 Task: Look for space in Cizre, Turkey from 10th June, 2023 to 25th June, 2023 for 4 adults in price range Rs.10000 to Rs.15000. Place can be private room with 4 bedrooms having 4 beds and 4 bathrooms. Property type can be house, flat, guest house, hotel. Amenities needed are: wifi, TV, free parkinig on premises, gym, breakfast. Booking option can be shelf check-in. Required host language is English.
Action: Mouse moved to (437, 111)
Screenshot: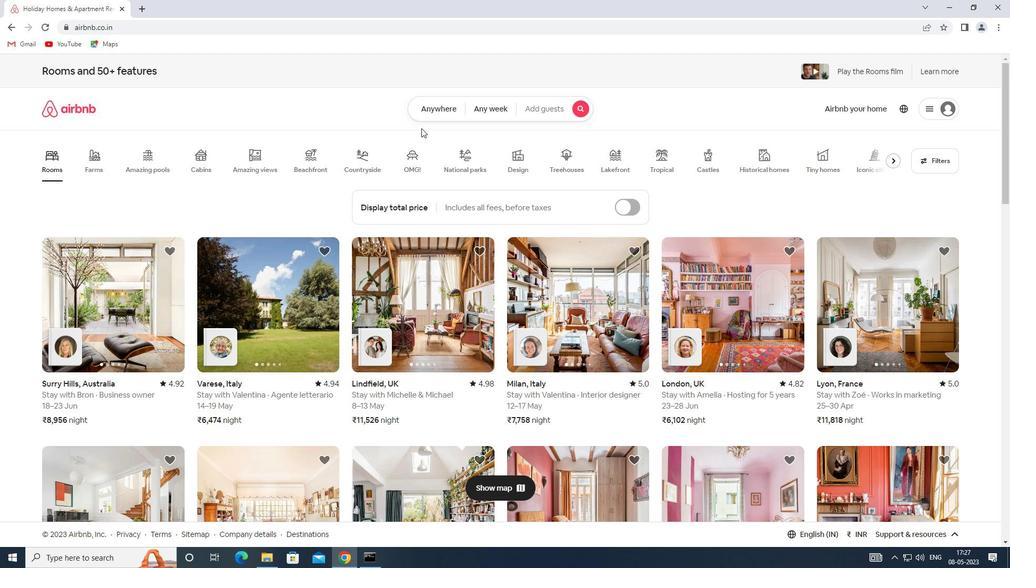 
Action: Mouse pressed left at (437, 111)
Screenshot: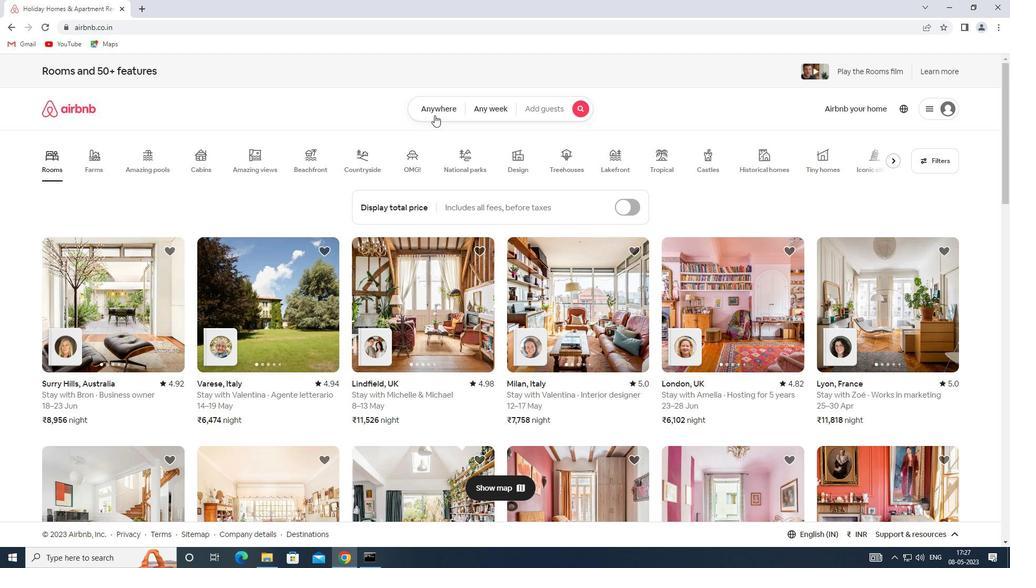 
Action: Mouse moved to (352, 141)
Screenshot: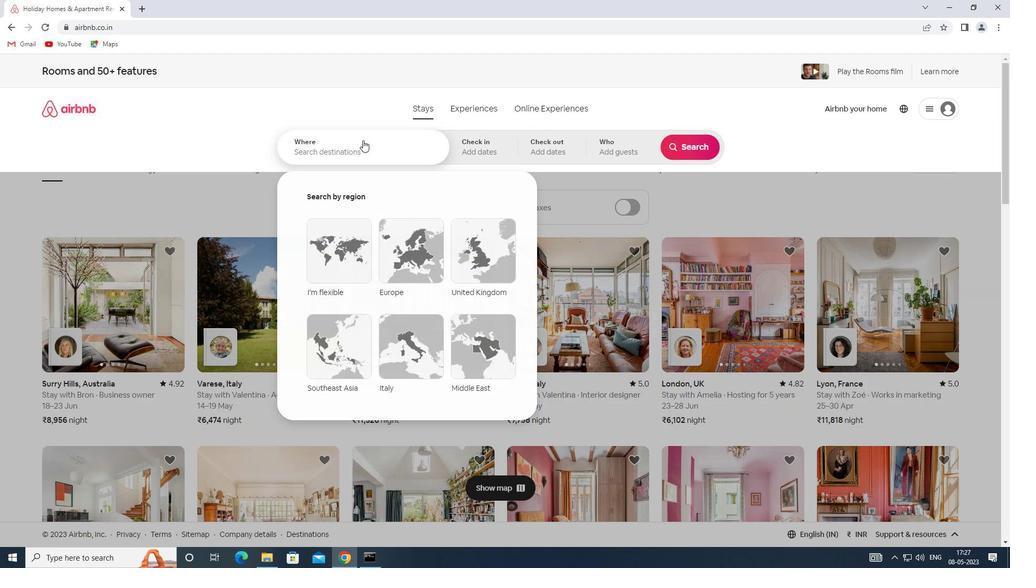 
Action: Mouse pressed left at (352, 141)
Screenshot: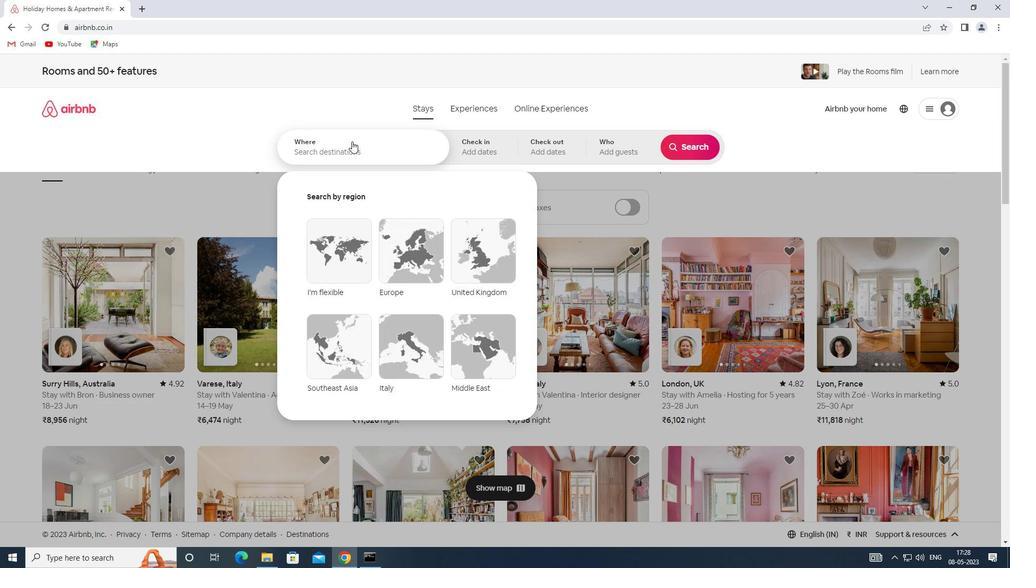 
Action: Key pressed <Key.shift>SPACE<Key.space>IN<Key.space><Key.shift>CIZRE,<Key.shift>TURKEY
Screenshot: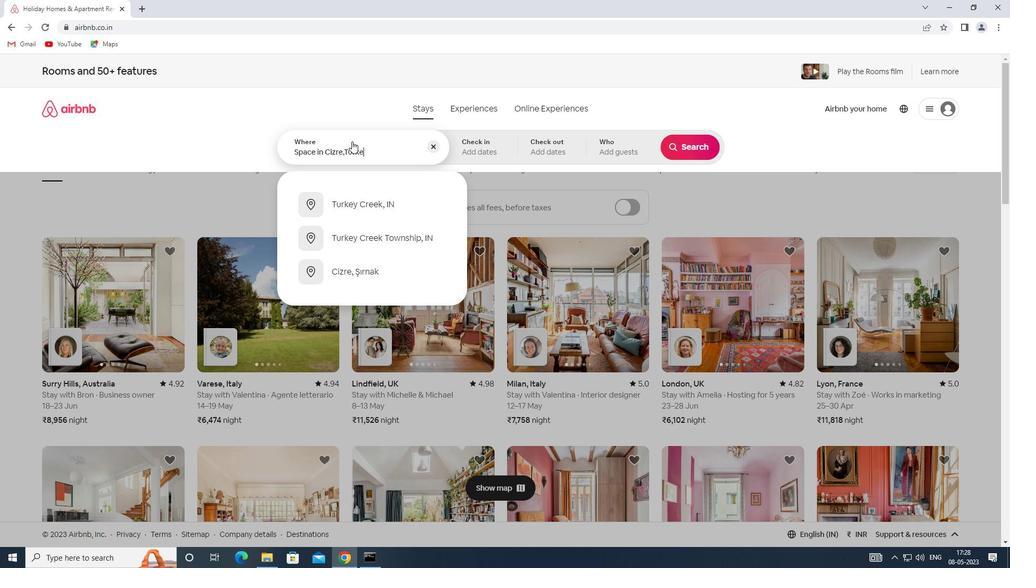 
Action: Mouse moved to (468, 141)
Screenshot: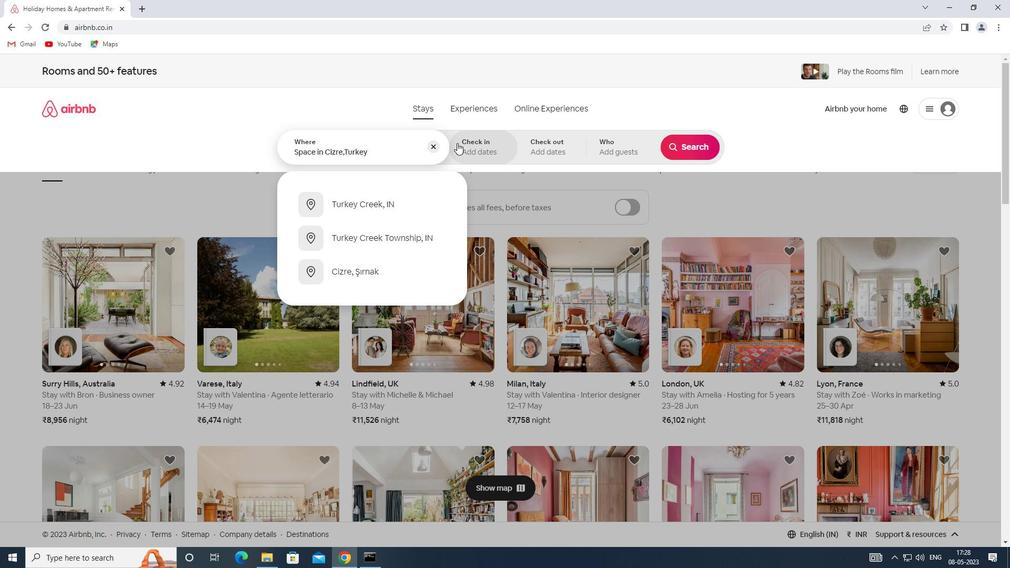 
Action: Mouse pressed left at (468, 141)
Screenshot: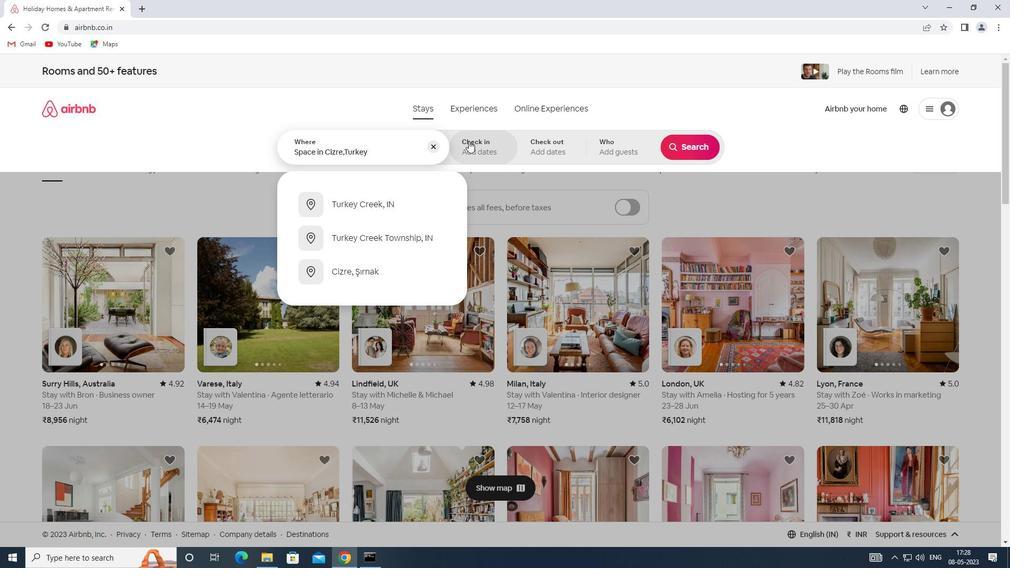 
Action: Mouse moved to (671, 295)
Screenshot: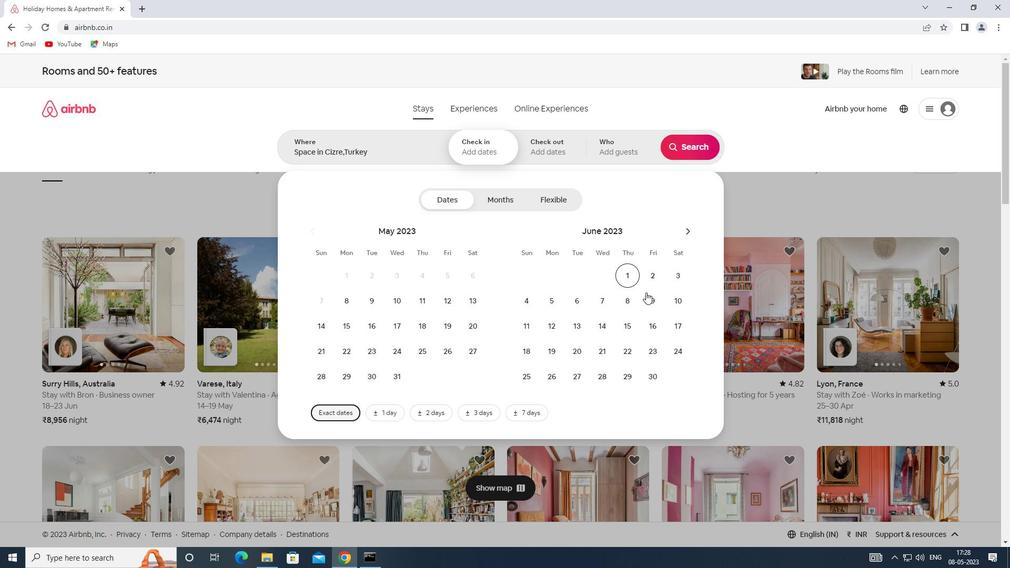 
Action: Mouse pressed left at (671, 295)
Screenshot: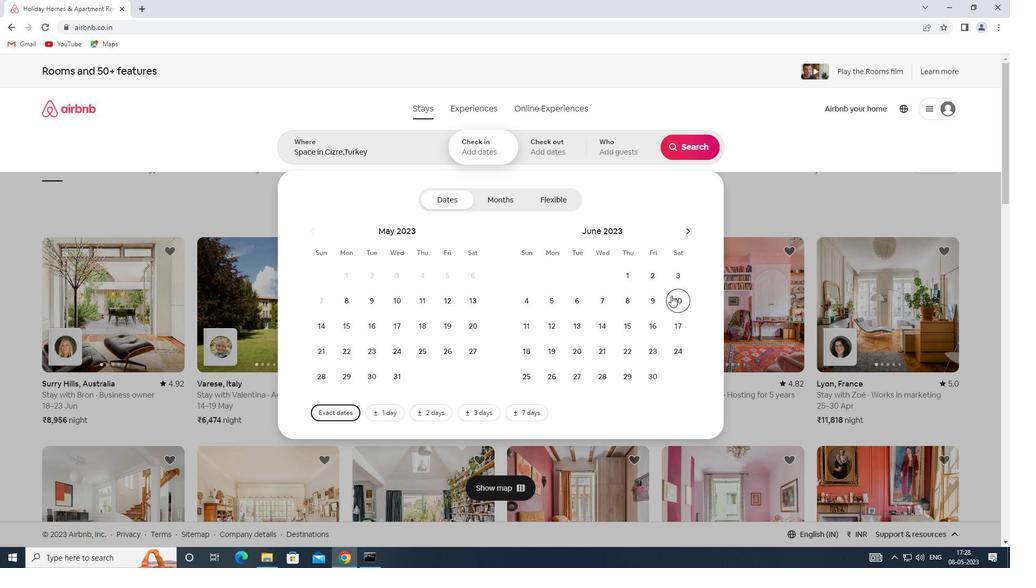 
Action: Mouse moved to (531, 383)
Screenshot: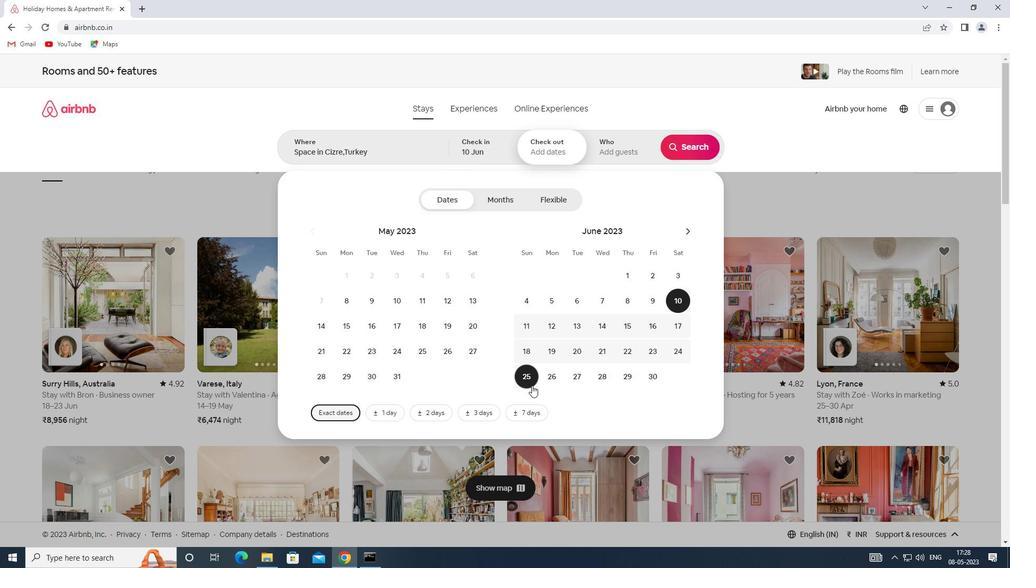 
Action: Mouse pressed left at (531, 383)
Screenshot: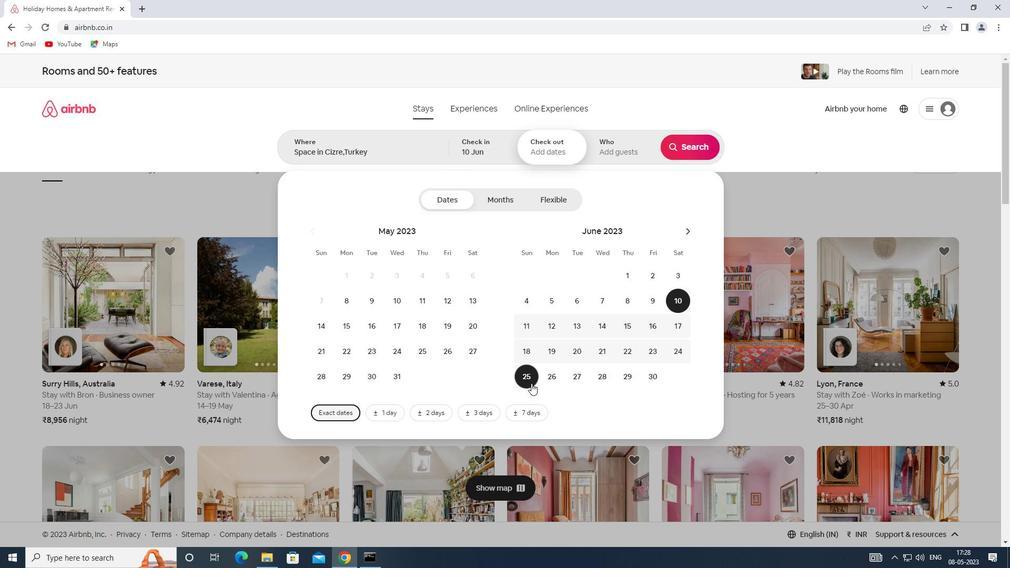 
Action: Mouse moved to (619, 154)
Screenshot: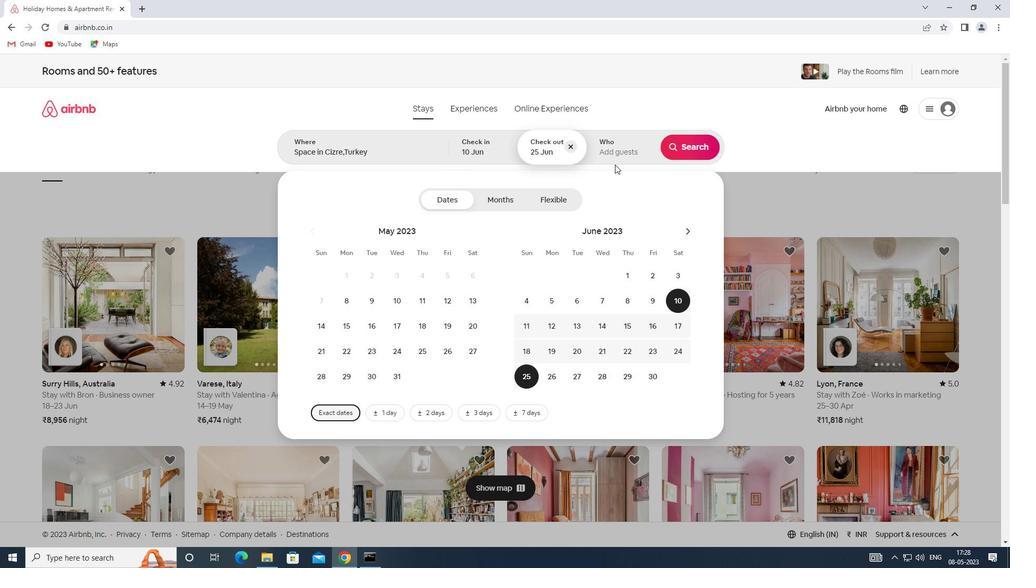 
Action: Mouse pressed left at (619, 154)
Screenshot: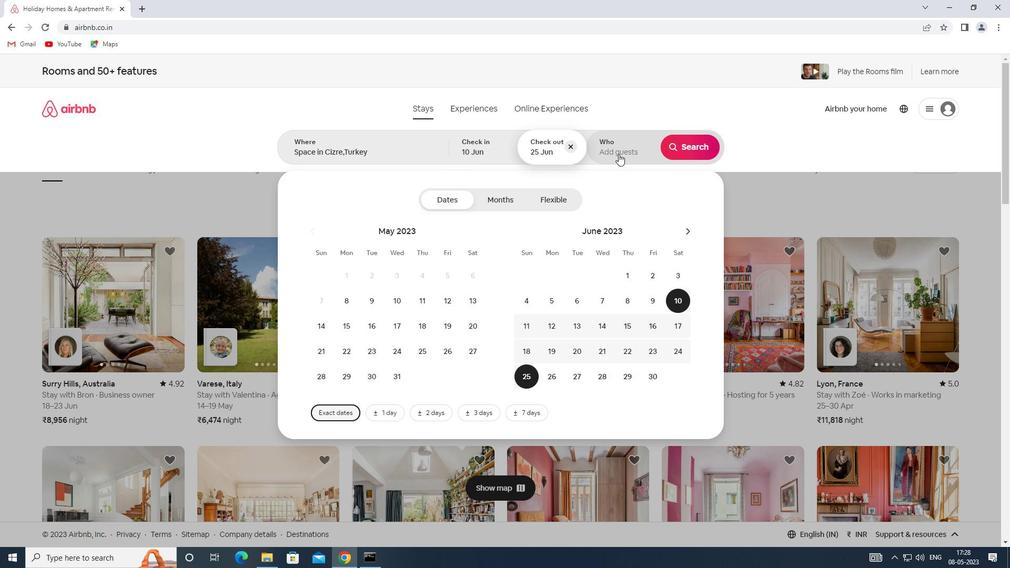 
Action: Mouse moved to (696, 198)
Screenshot: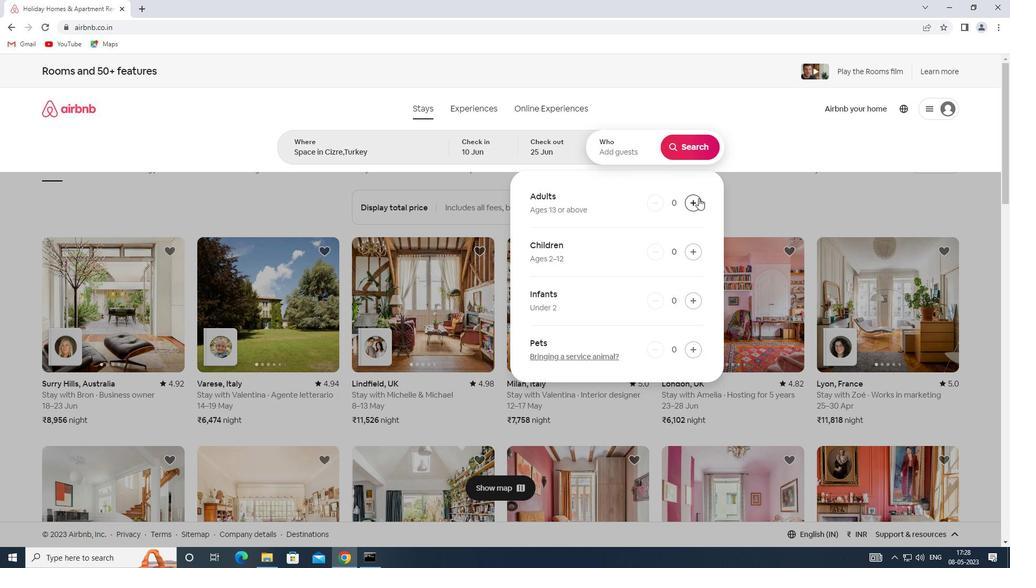 
Action: Mouse pressed left at (696, 198)
Screenshot: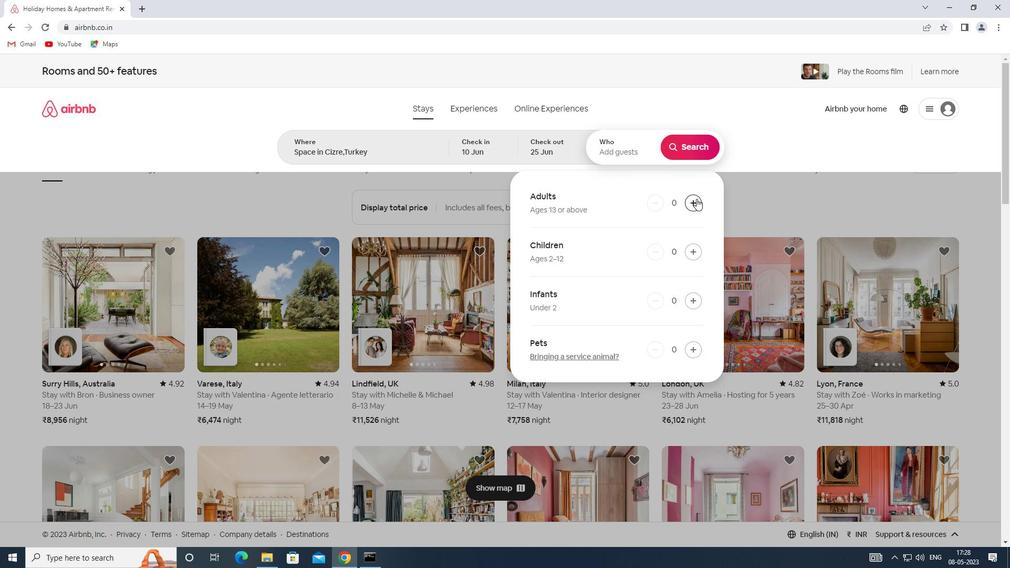 
Action: Mouse pressed left at (696, 198)
Screenshot: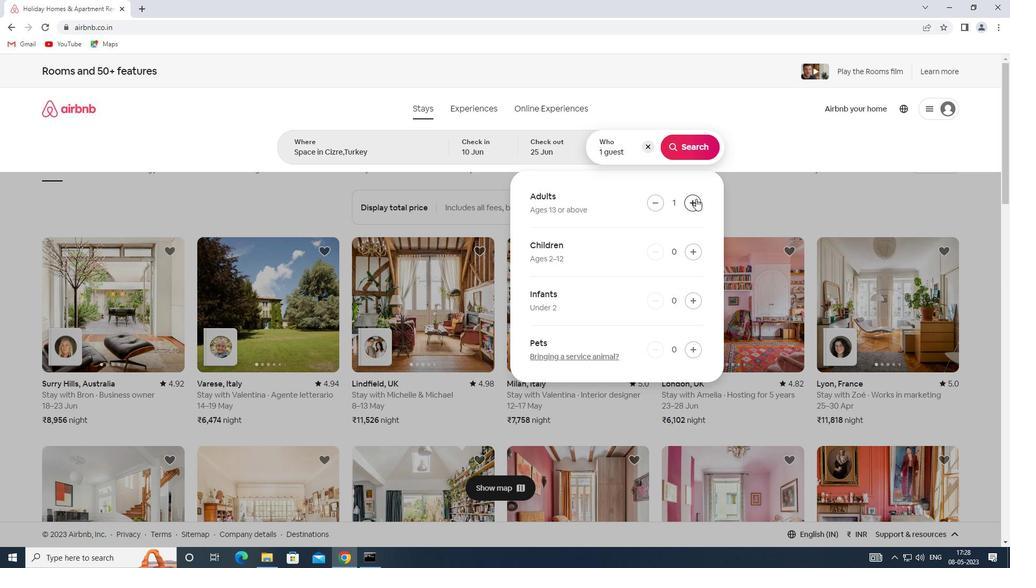 
Action: Mouse pressed left at (696, 198)
Screenshot: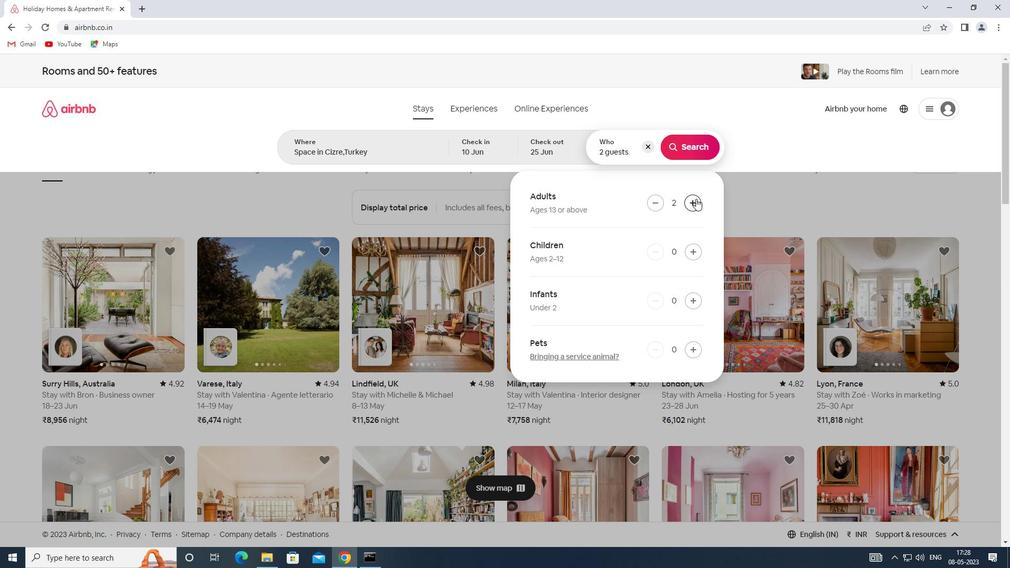 
Action: Mouse pressed left at (696, 198)
Screenshot: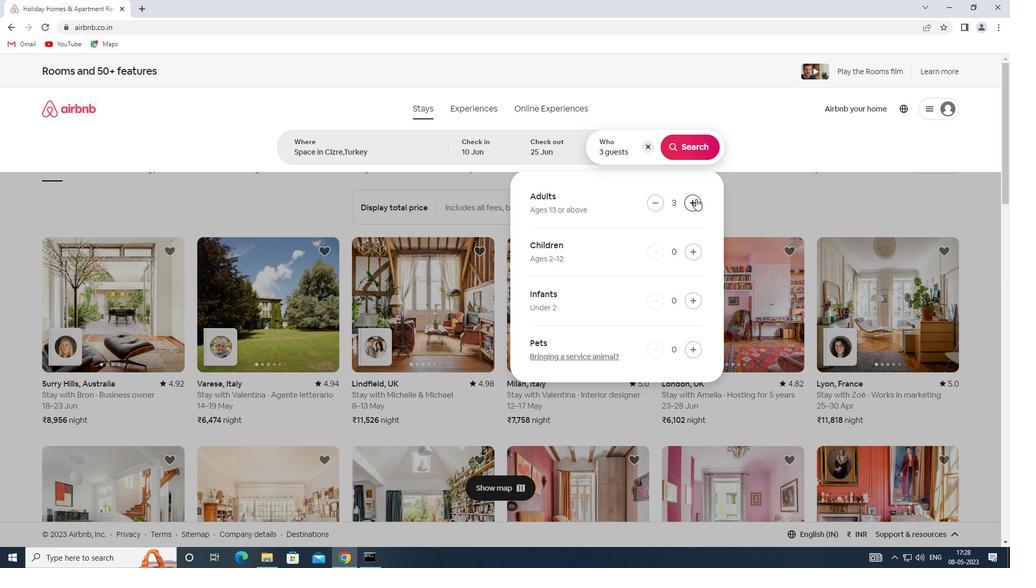 
Action: Mouse moved to (686, 148)
Screenshot: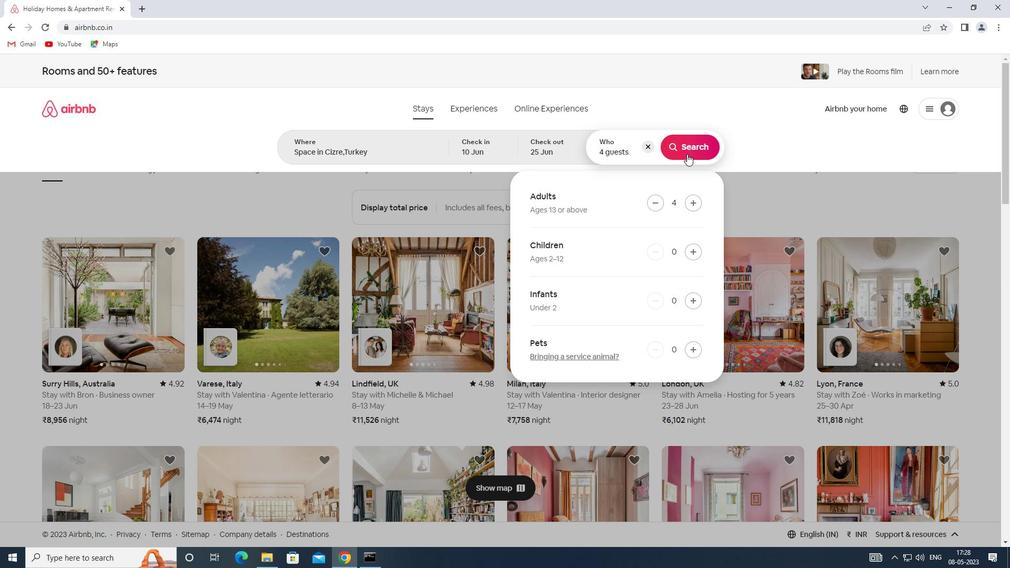 
Action: Mouse pressed left at (686, 148)
Screenshot: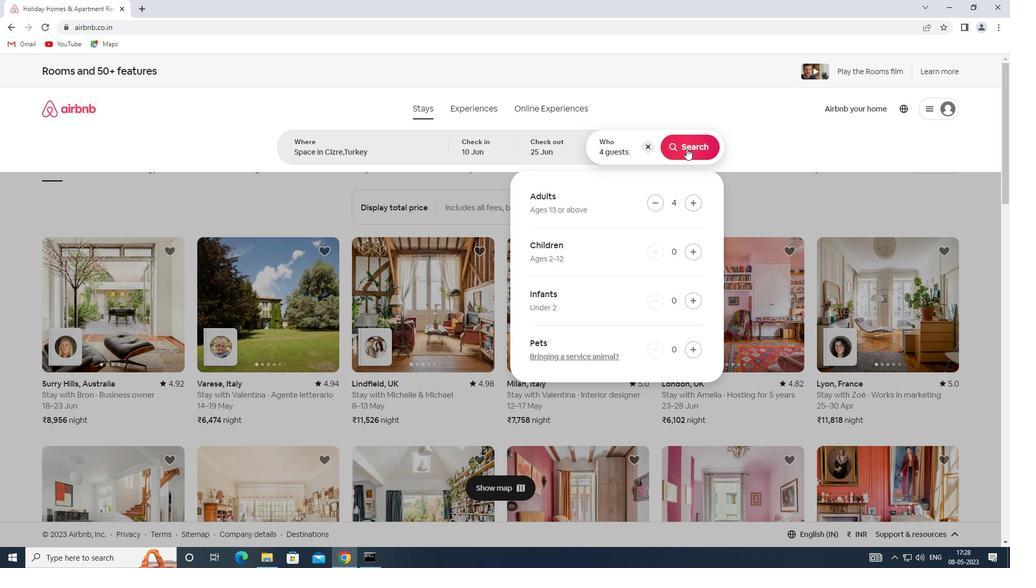 
Action: Mouse moved to (963, 112)
Screenshot: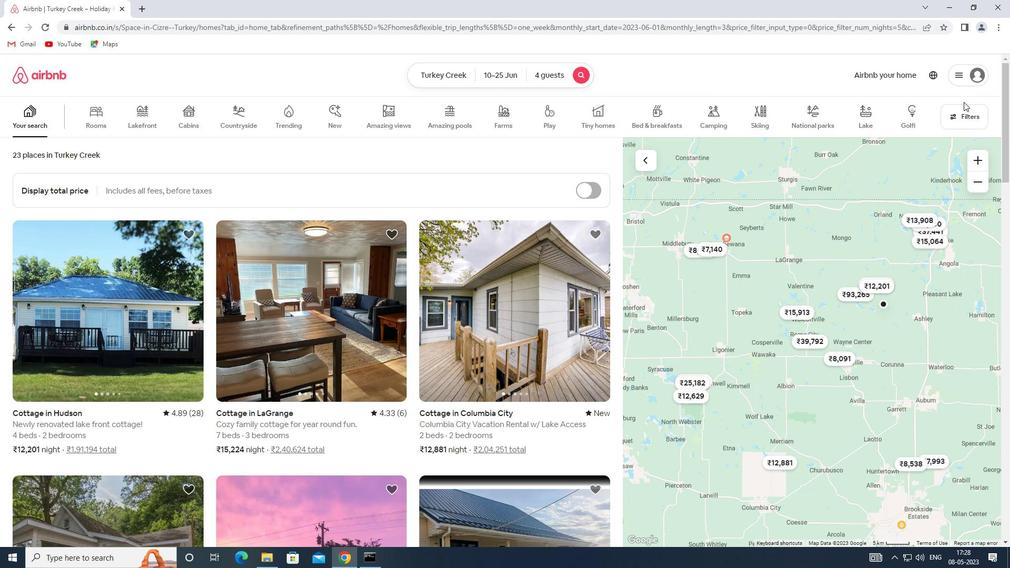 
Action: Mouse pressed left at (963, 112)
Screenshot: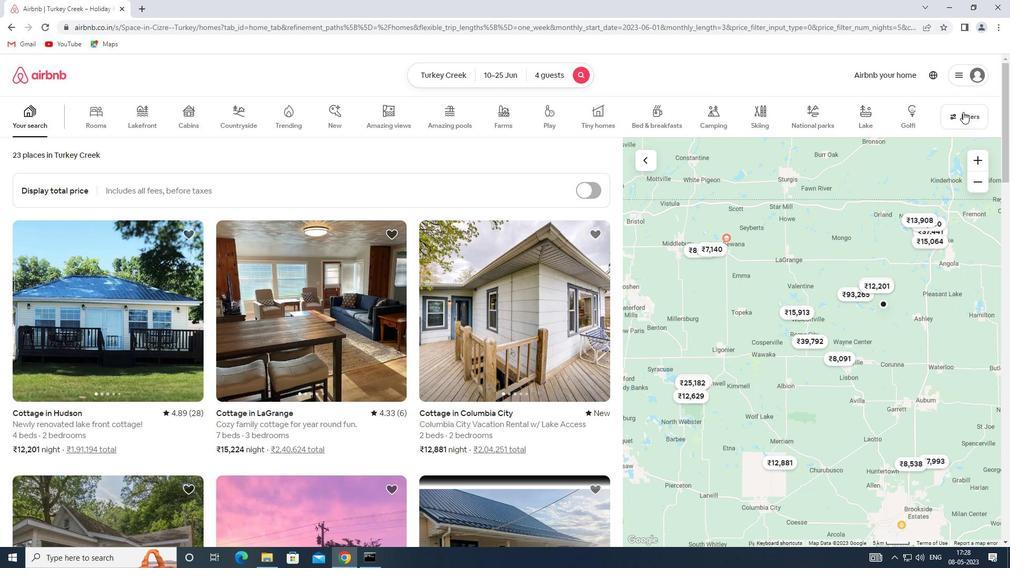 
Action: Mouse moved to (366, 375)
Screenshot: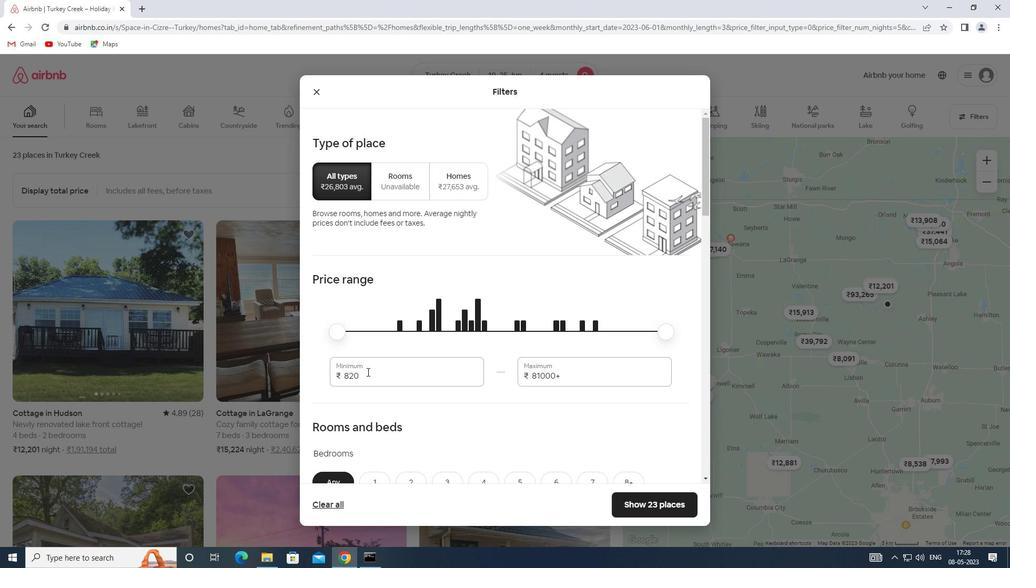 
Action: Mouse pressed left at (366, 375)
Screenshot: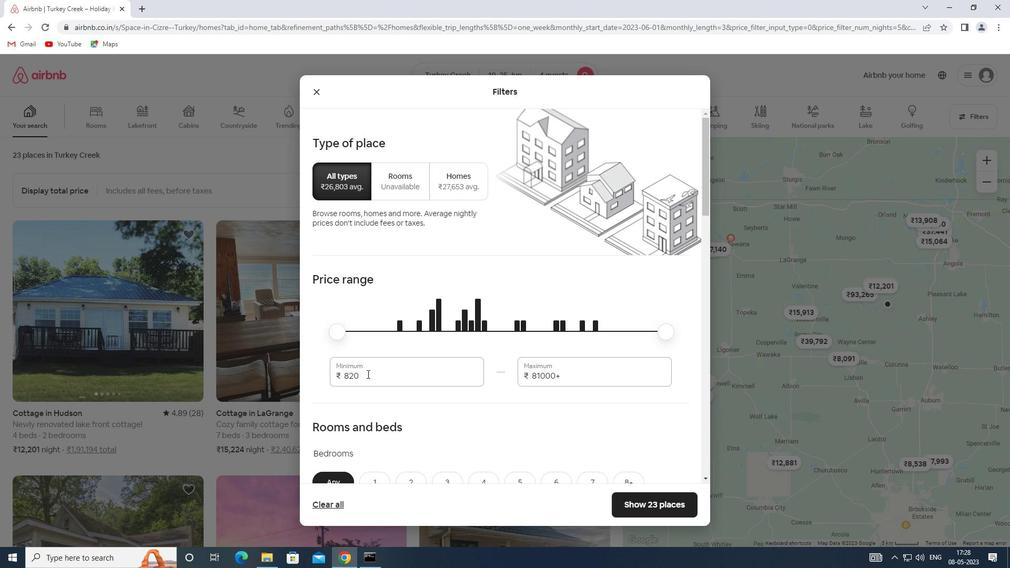 
Action: Mouse moved to (338, 375)
Screenshot: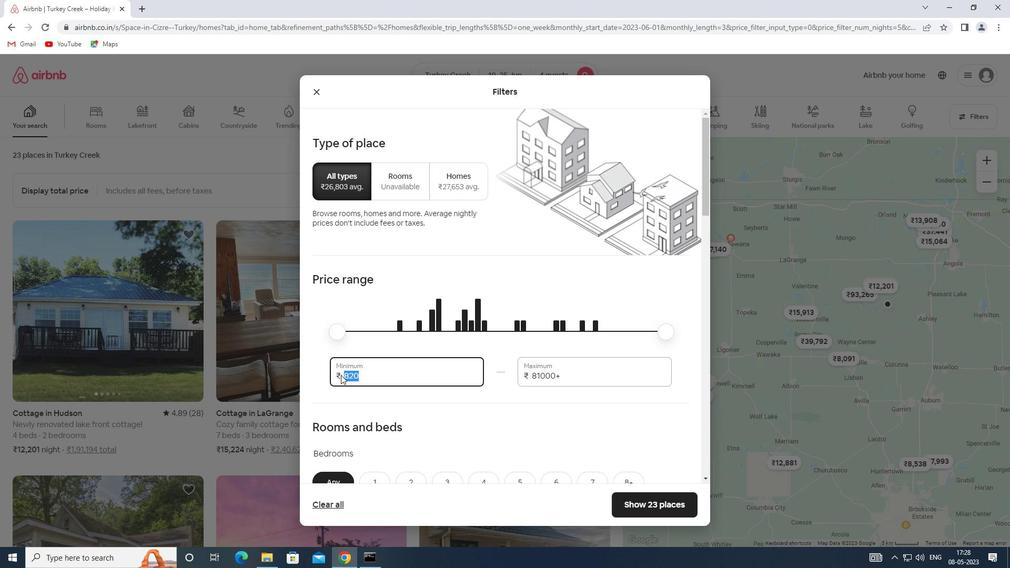 
Action: Key pressed 10000
Screenshot: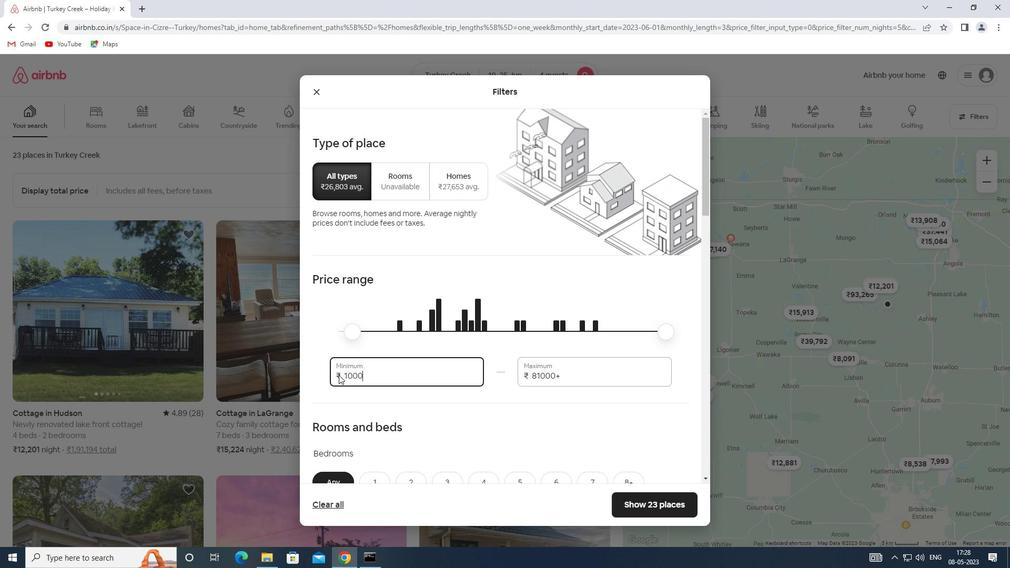 
Action: Mouse moved to (574, 378)
Screenshot: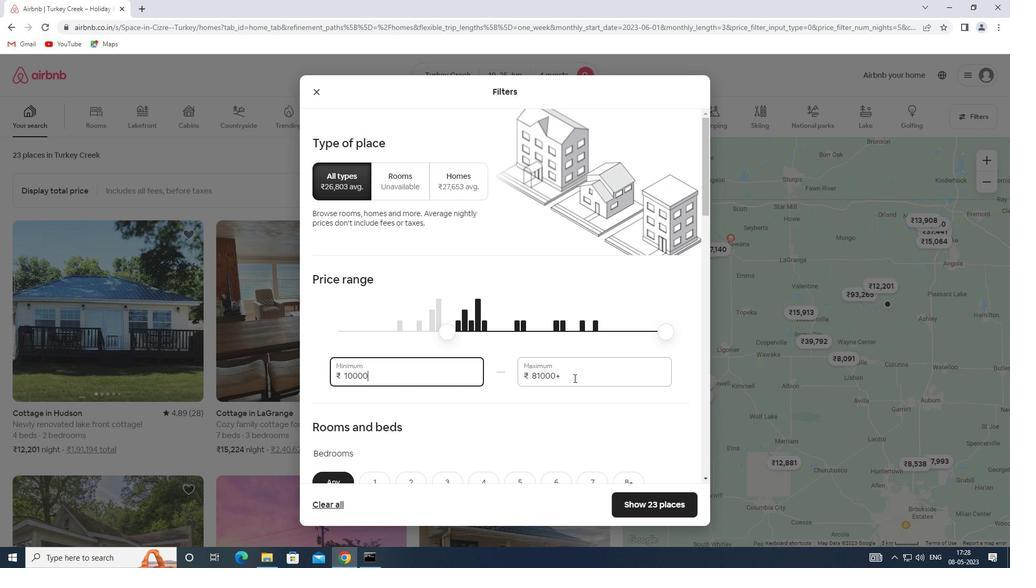 
Action: Mouse pressed left at (574, 378)
Screenshot: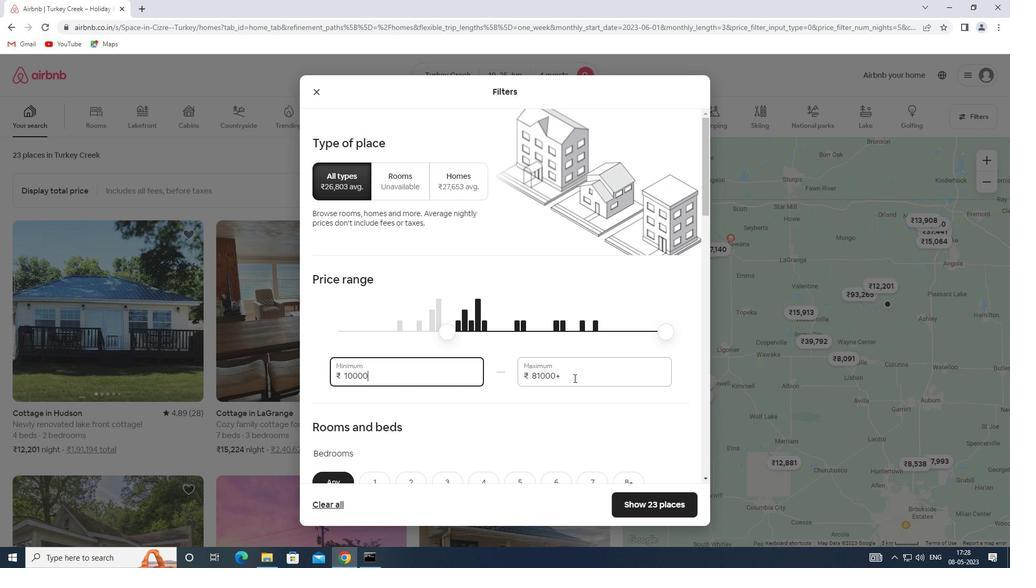 
Action: Mouse moved to (516, 378)
Screenshot: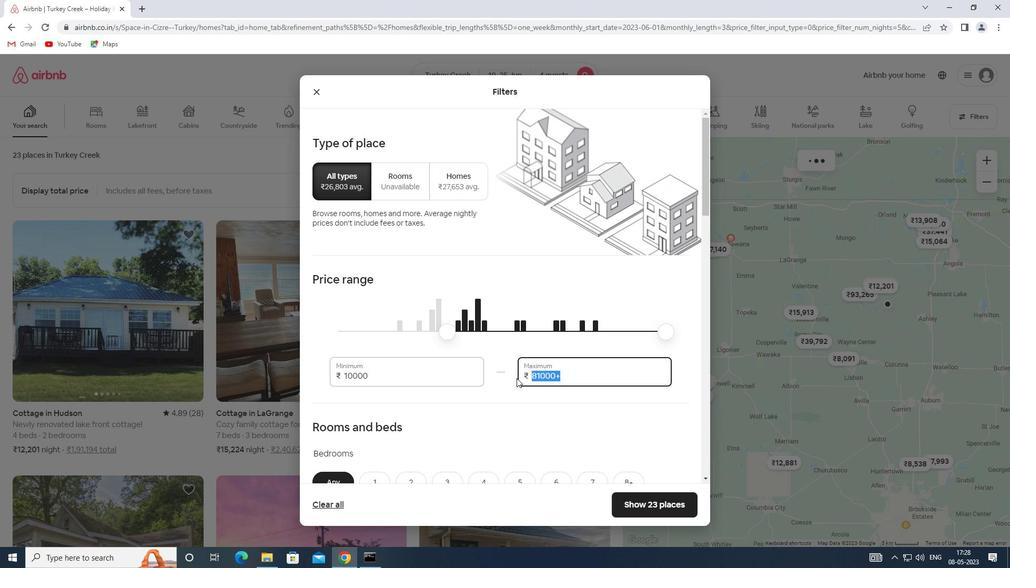 
Action: Key pressed 15000
Screenshot: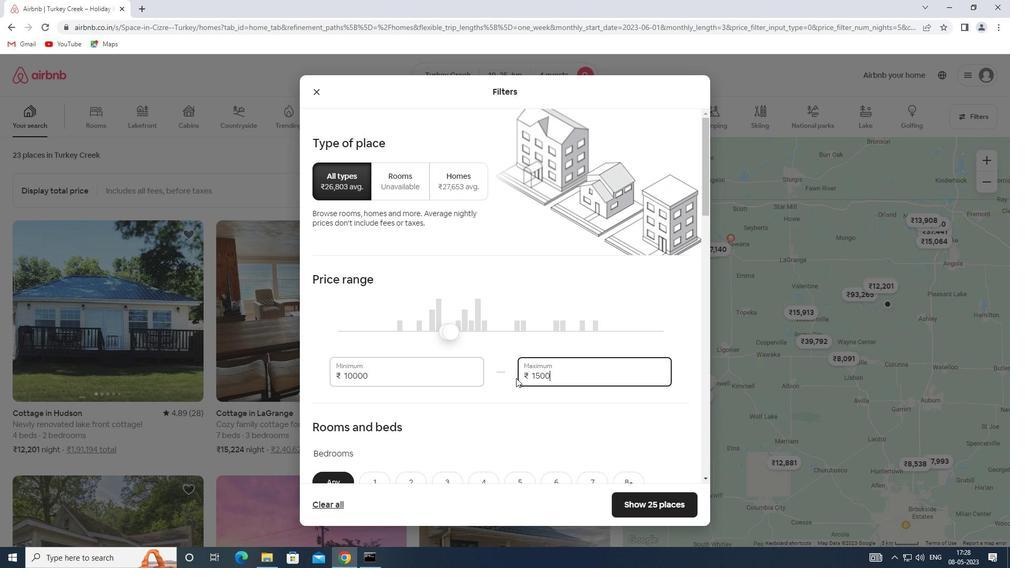 
Action: Mouse scrolled (516, 377) with delta (0, 0)
Screenshot: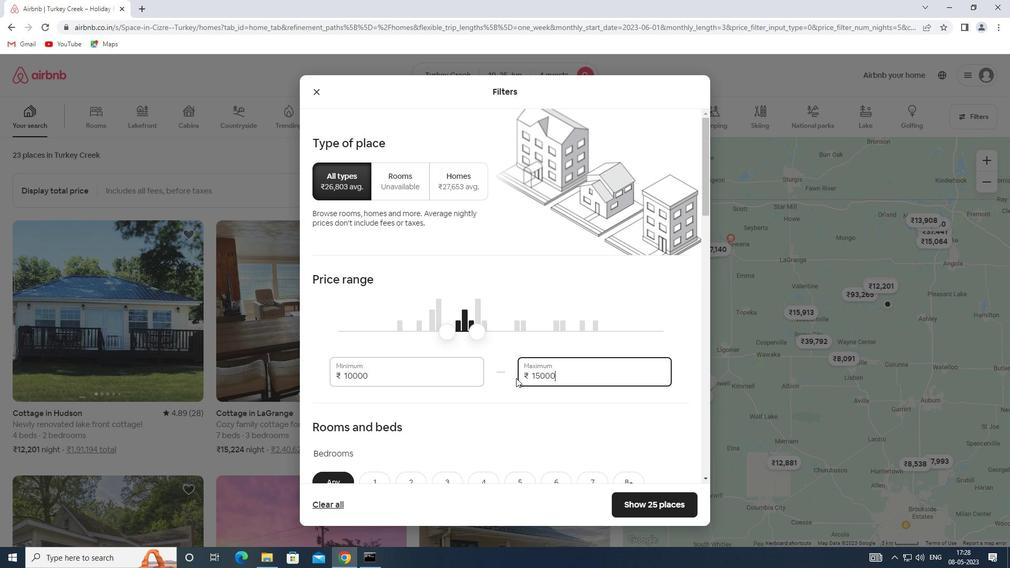
Action: Mouse scrolled (516, 377) with delta (0, 0)
Screenshot: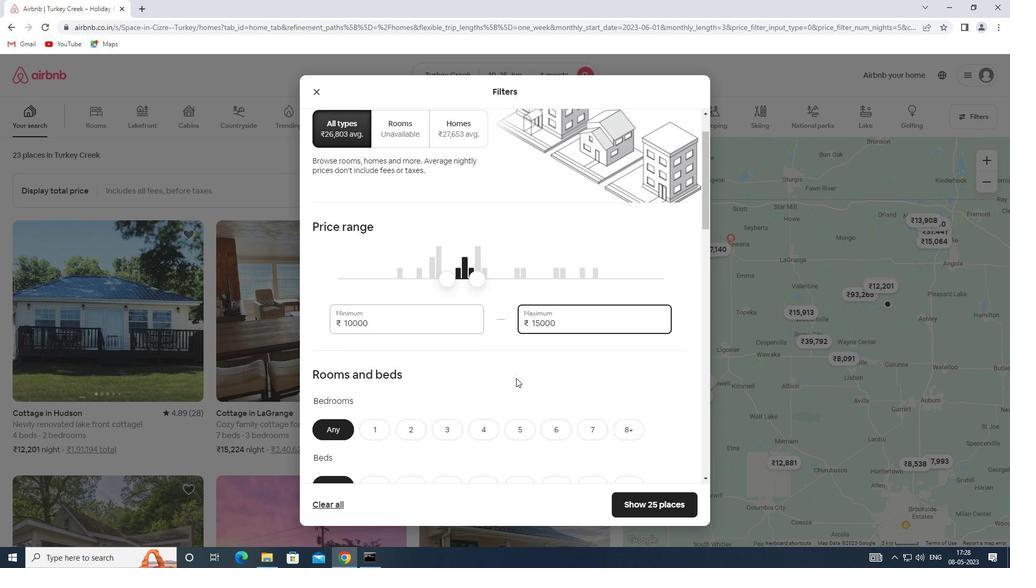 
Action: Mouse scrolled (516, 377) with delta (0, 0)
Screenshot: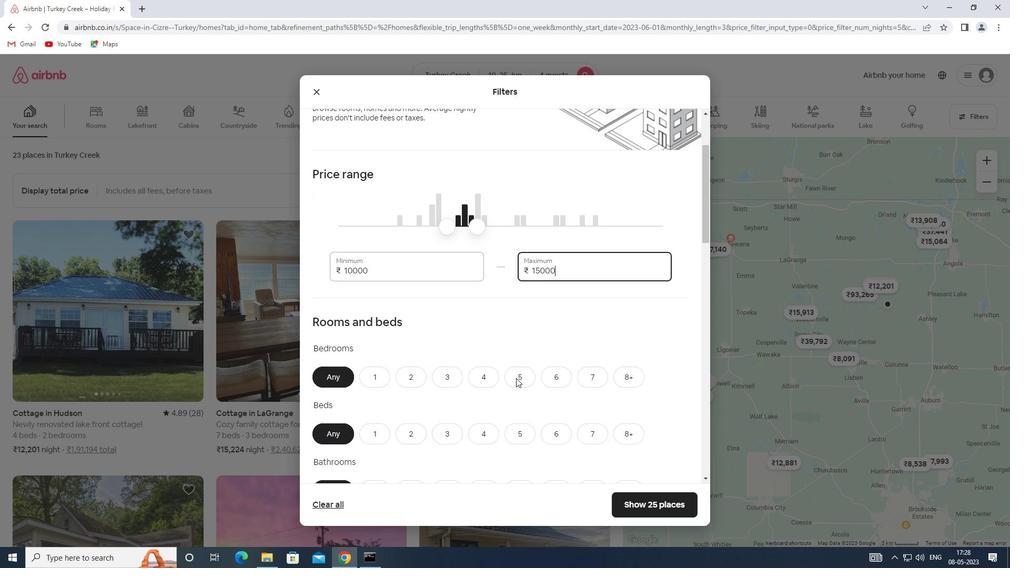 
Action: Mouse moved to (492, 326)
Screenshot: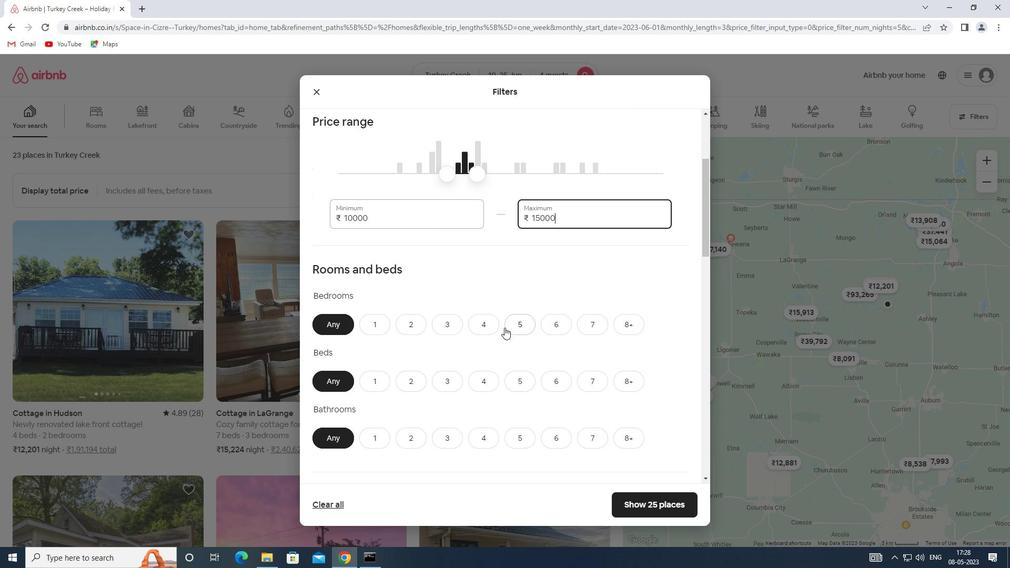 
Action: Mouse pressed left at (492, 326)
Screenshot: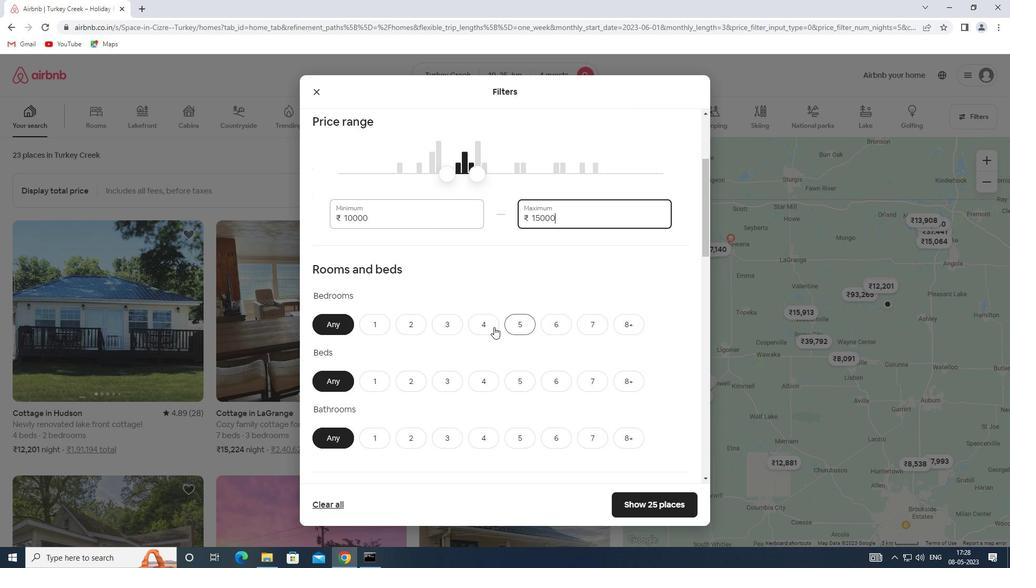 
Action: Mouse moved to (488, 383)
Screenshot: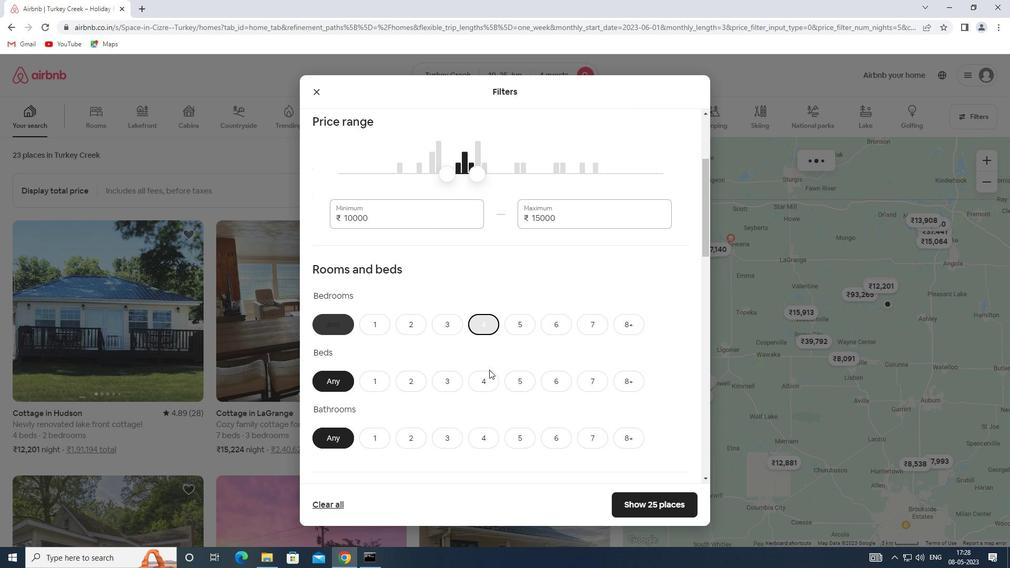 
Action: Mouse pressed left at (488, 383)
Screenshot: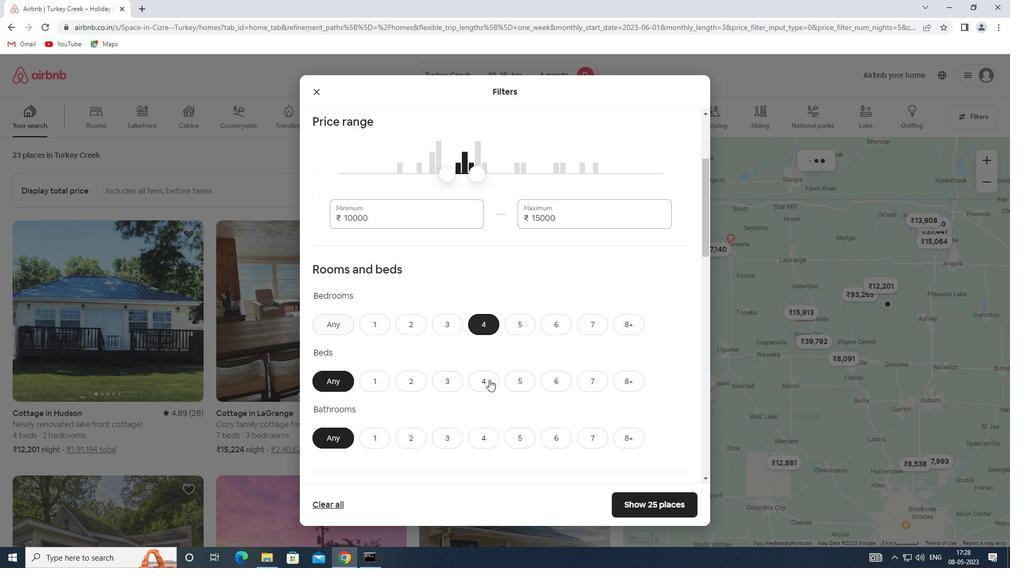 
Action: Mouse moved to (482, 441)
Screenshot: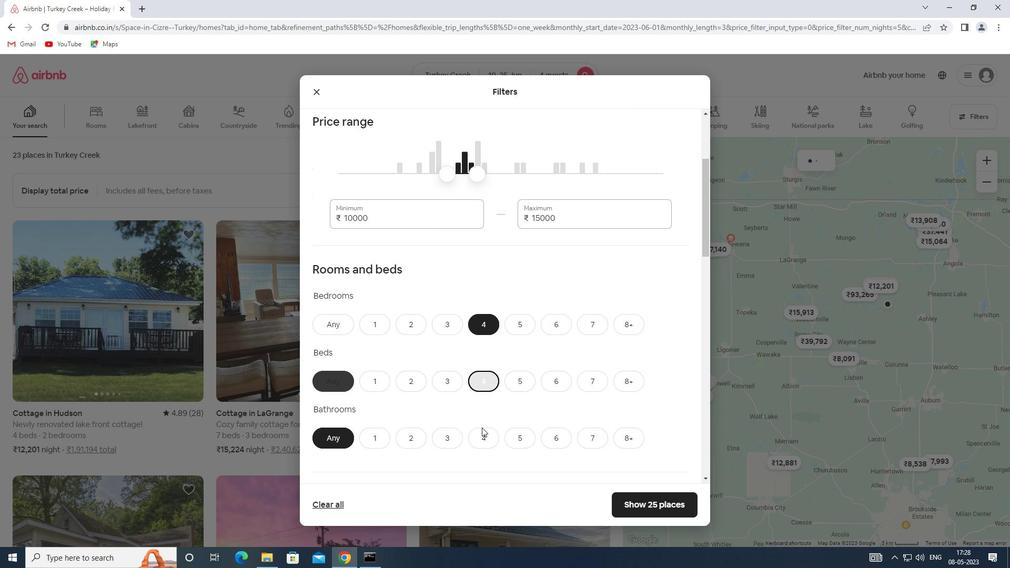
Action: Mouse pressed left at (482, 441)
Screenshot: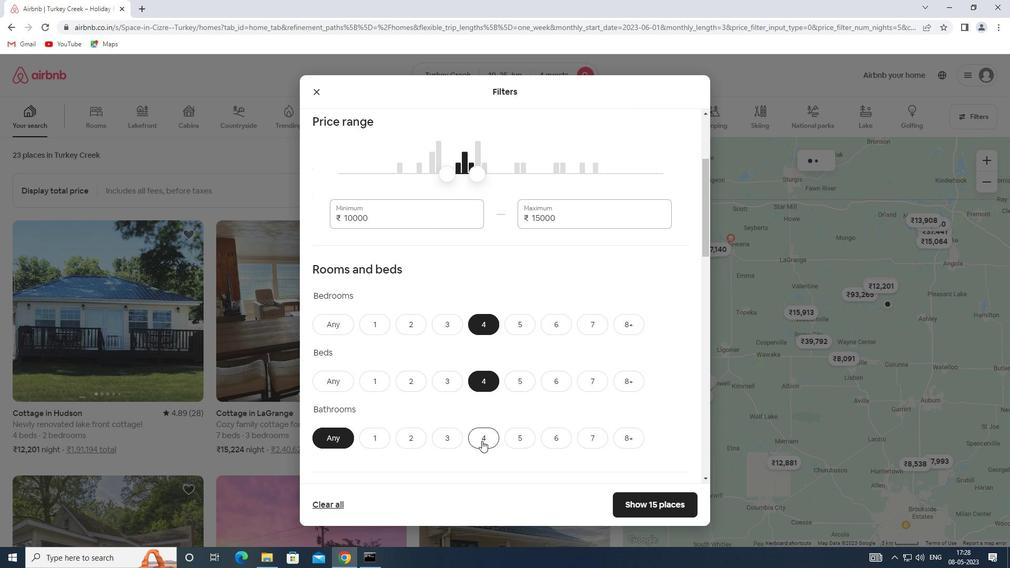 
Action: Mouse moved to (485, 397)
Screenshot: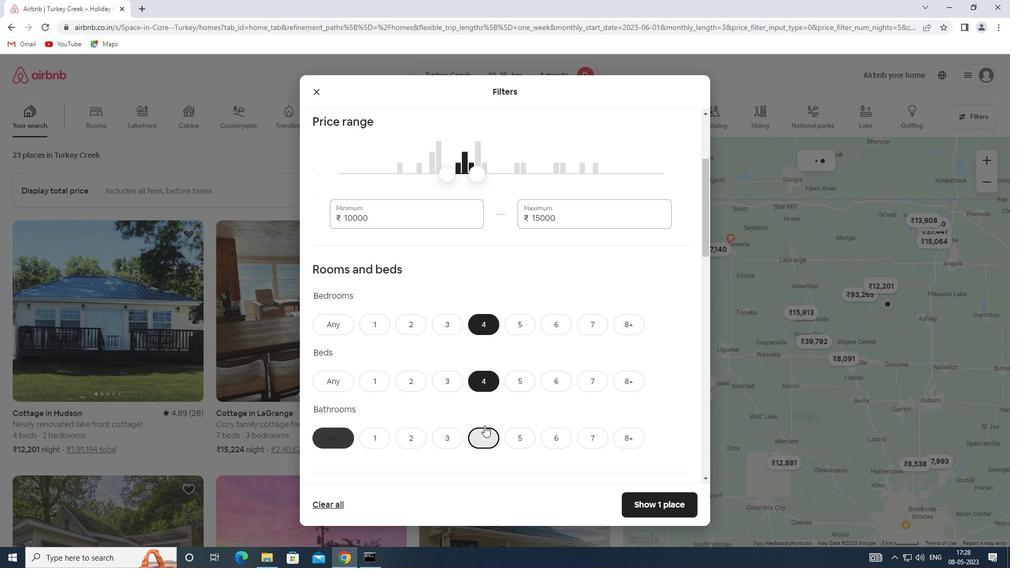 
Action: Mouse scrolled (485, 396) with delta (0, 0)
Screenshot: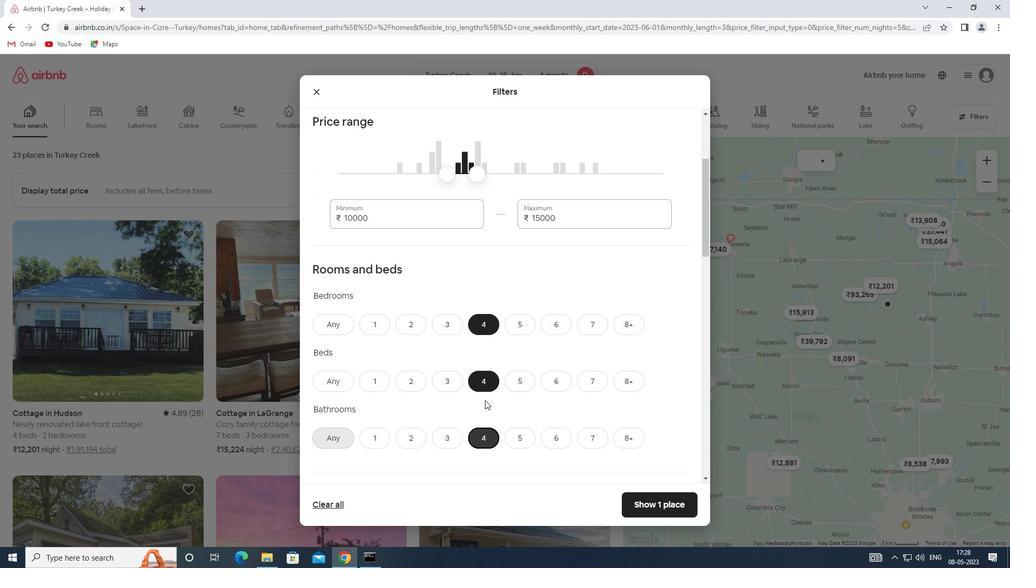 
Action: Mouse scrolled (485, 396) with delta (0, 0)
Screenshot: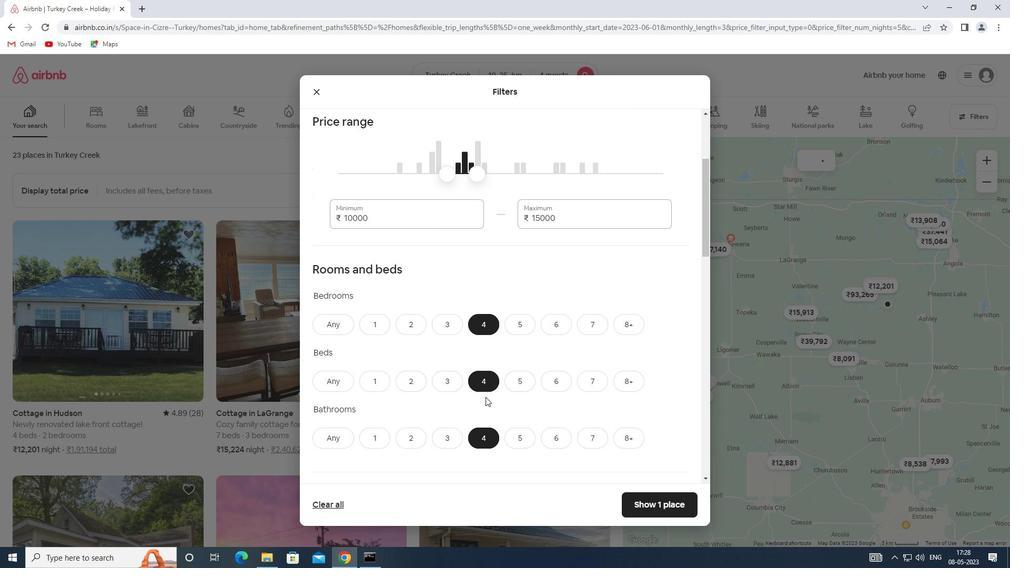 
Action: Mouse moved to (489, 376)
Screenshot: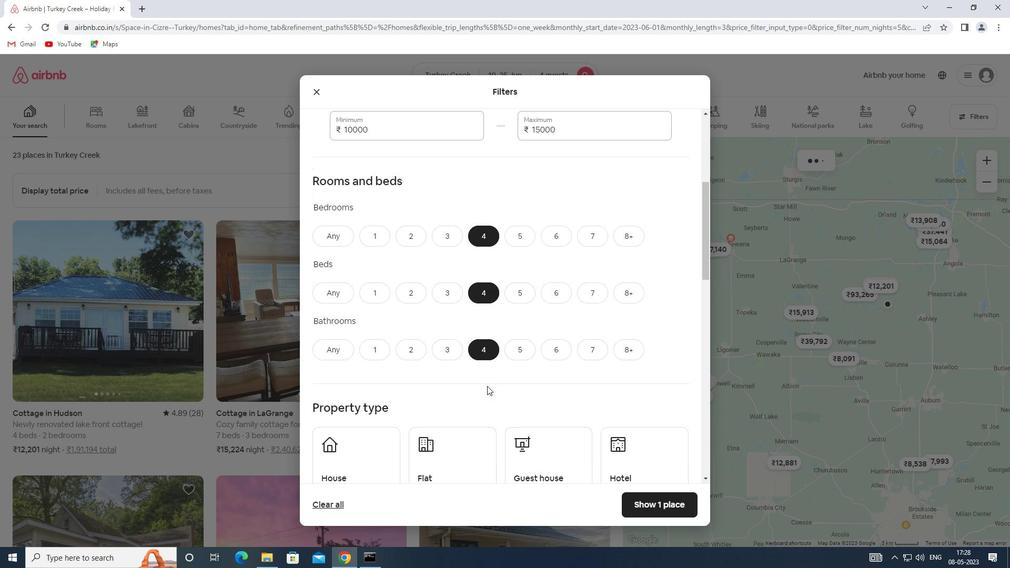 
Action: Mouse scrolled (489, 376) with delta (0, 0)
Screenshot: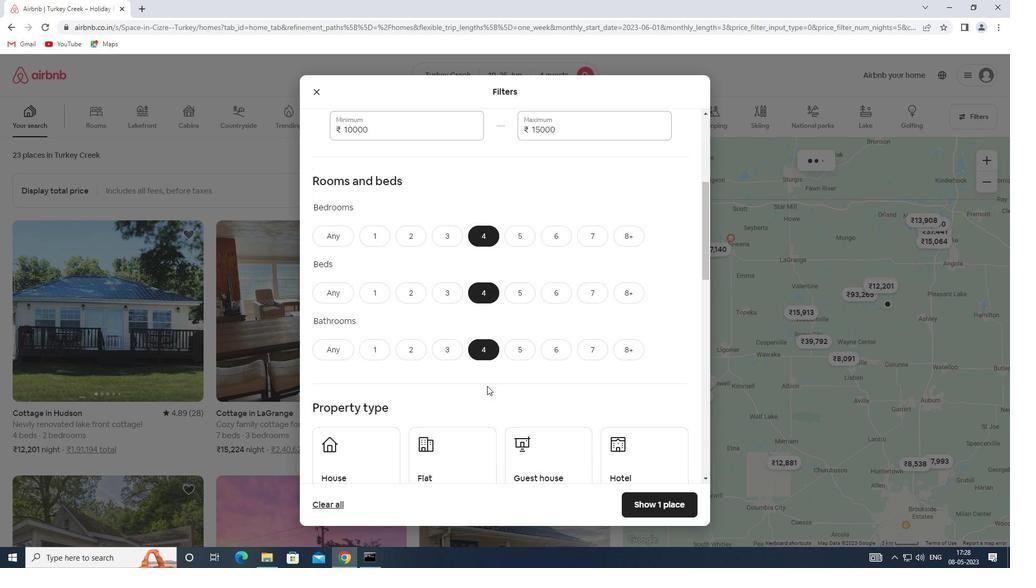 
Action: Mouse scrolled (489, 376) with delta (0, 0)
Screenshot: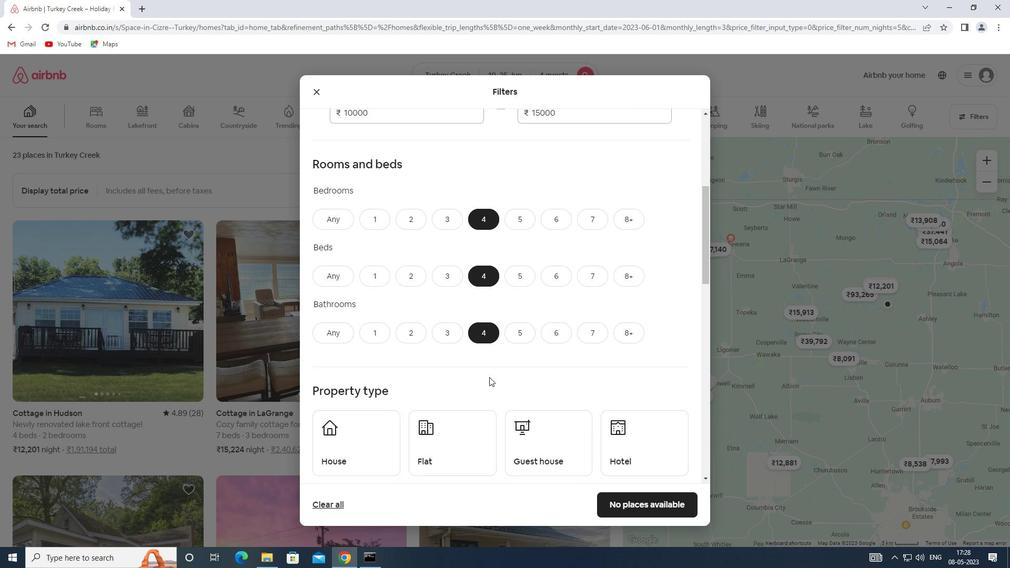 
Action: Mouse moved to (361, 344)
Screenshot: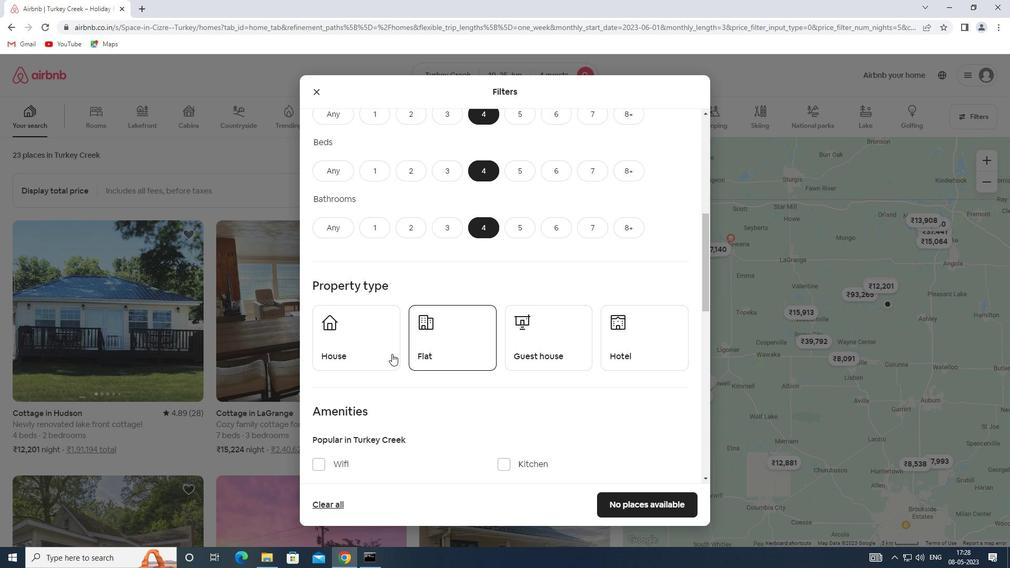 
Action: Mouse pressed left at (361, 344)
Screenshot: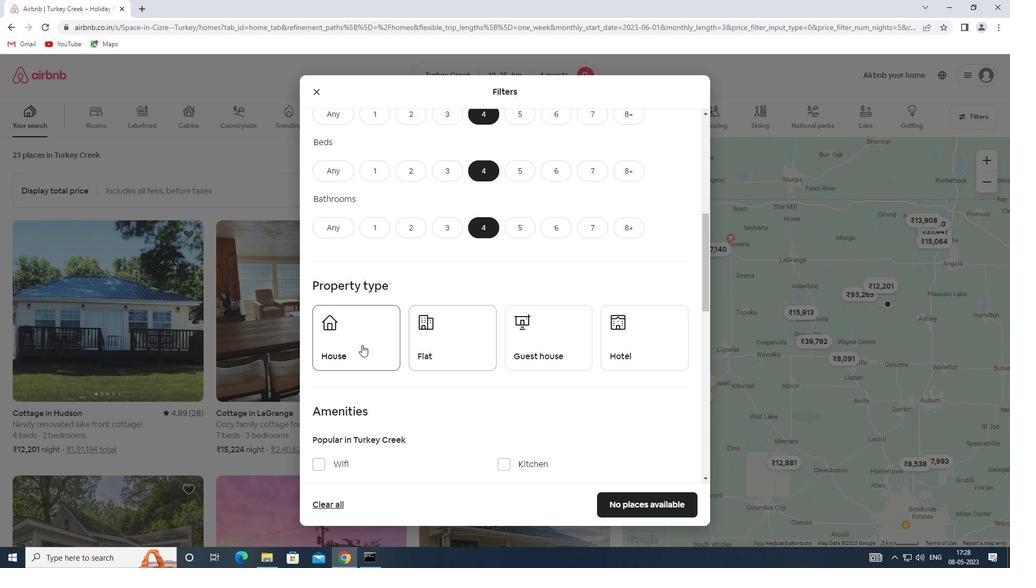 
Action: Mouse moved to (429, 340)
Screenshot: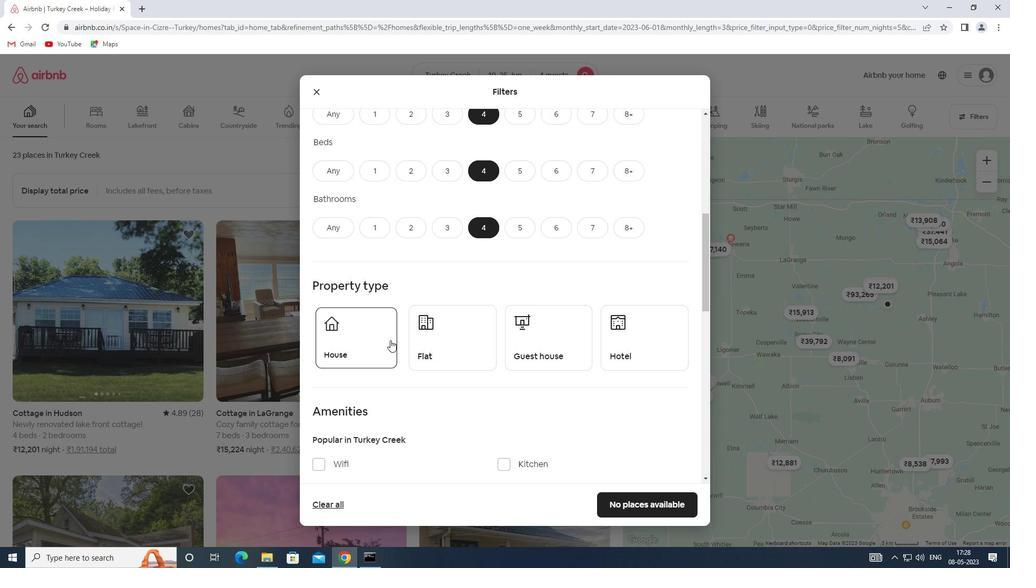 
Action: Mouse pressed left at (429, 340)
Screenshot: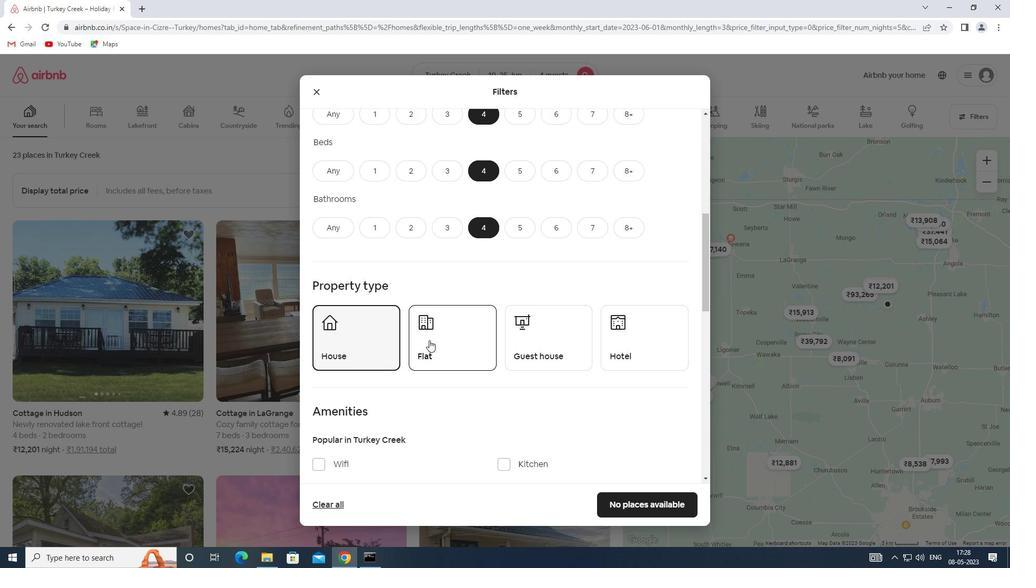 
Action: Mouse moved to (526, 344)
Screenshot: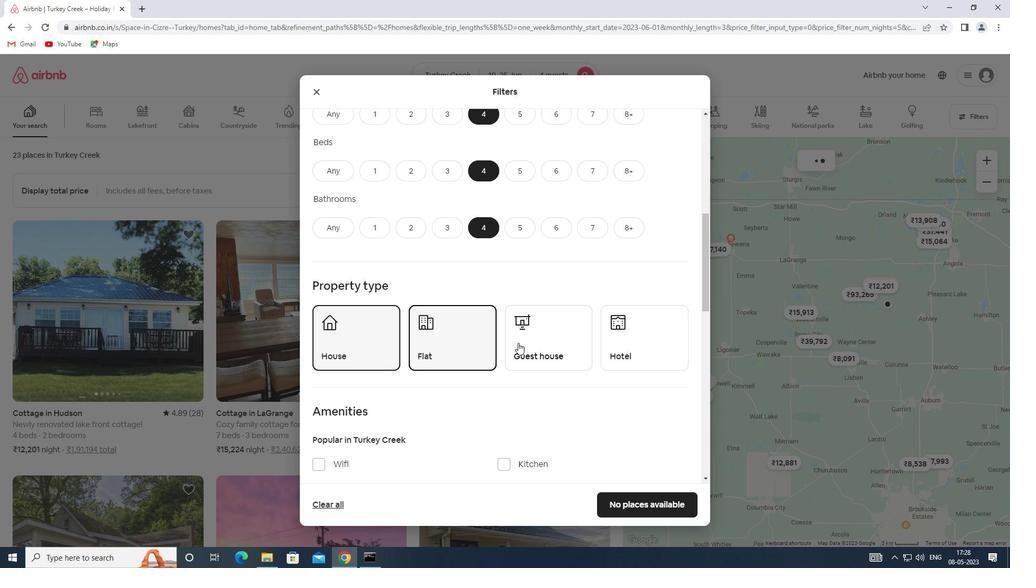 
Action: Mouse pressed left at (526, 344)
Screenshot: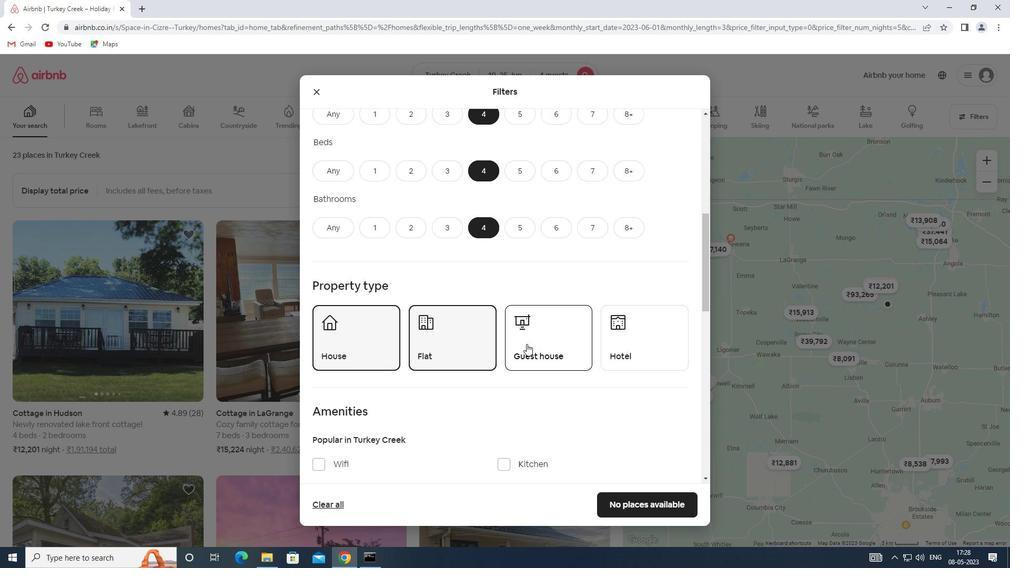 
Action: Mouse moved to (618, 343)
Screenshot: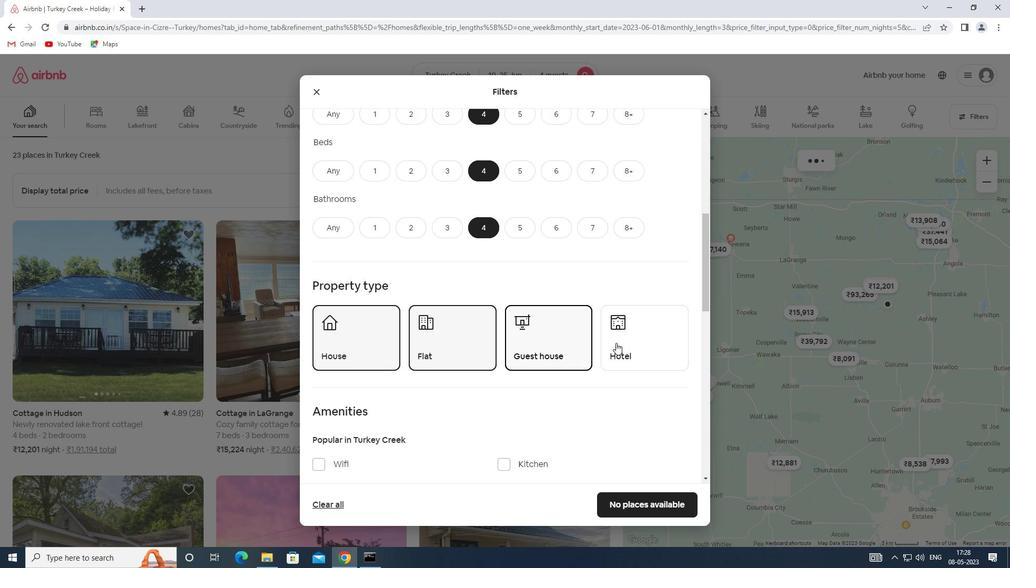 
Action: Mouse pressed left at (618, 343)
Screenshot: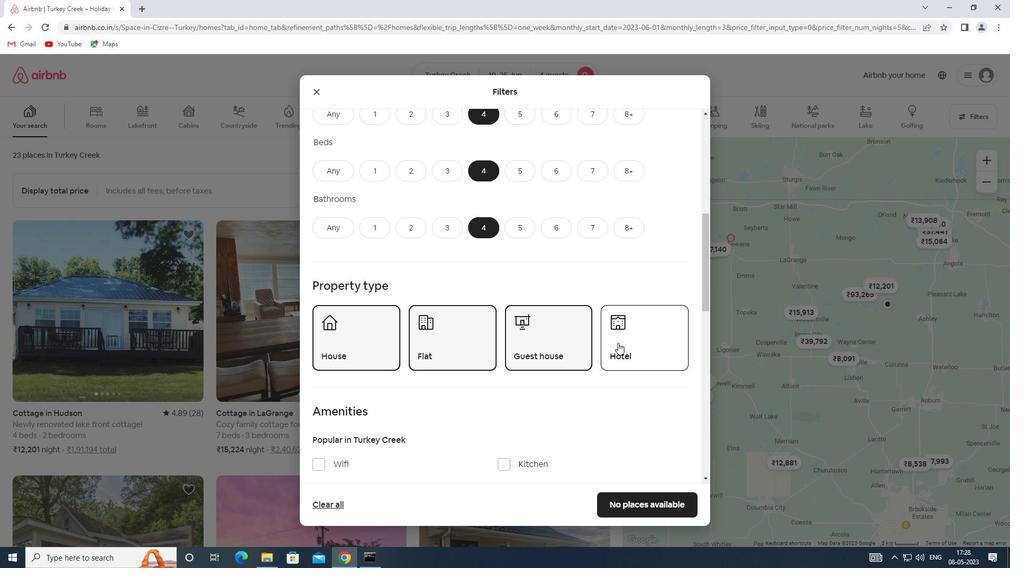 
Action: Mouse moved to (468, 361)
Screenshot: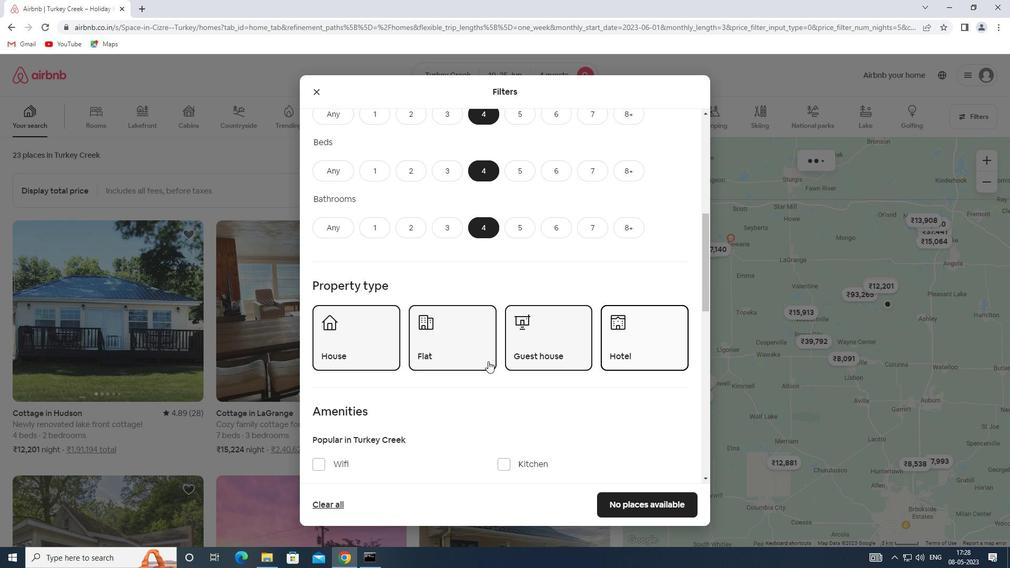 
Action: Mouse scrolled (468, 360) with delta (0, 0)
Screenshot: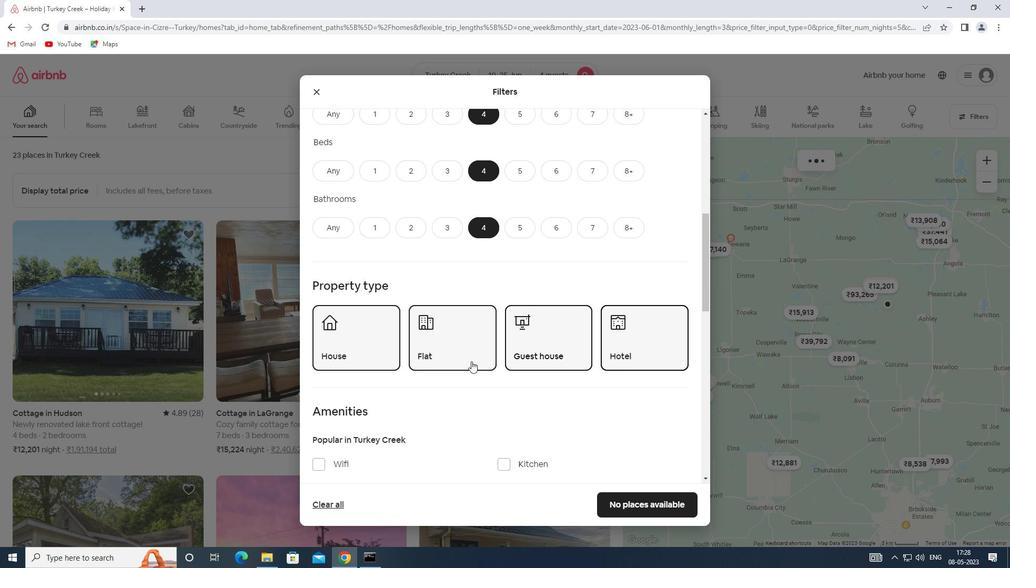 
Action: Mouse scrolled (468, 360) with delta (0, 0)
Screenshot: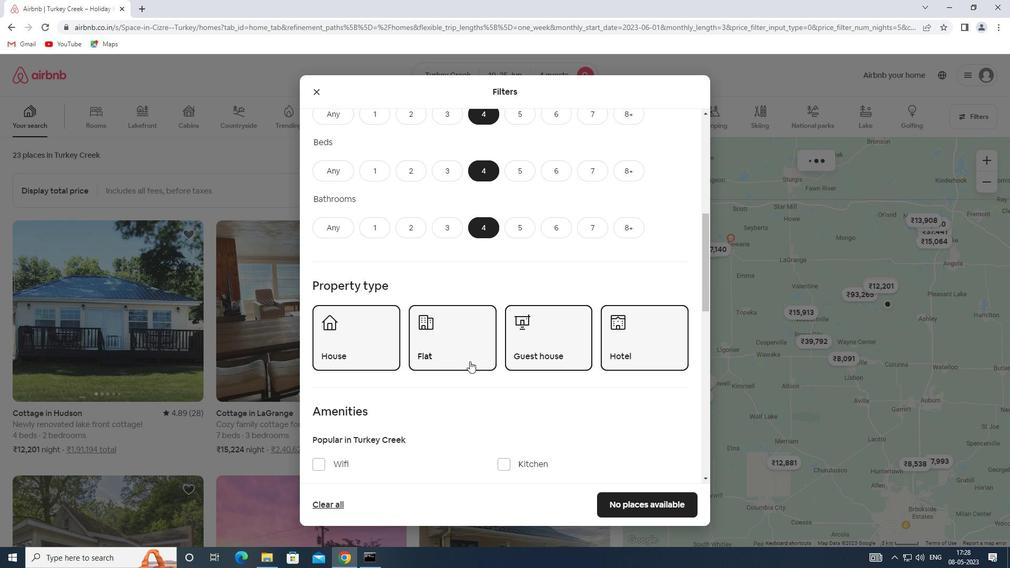 
Action: Mouse moved to (461, 356)
Screenshot: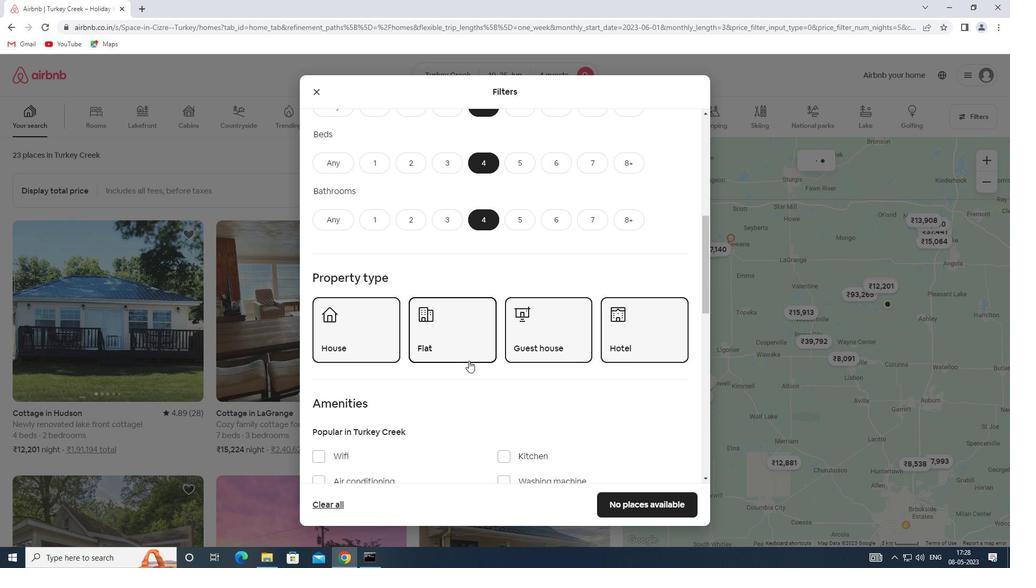 
Action: Mouse scrolled (461, 356) with delta (0, 0)
Screenshot: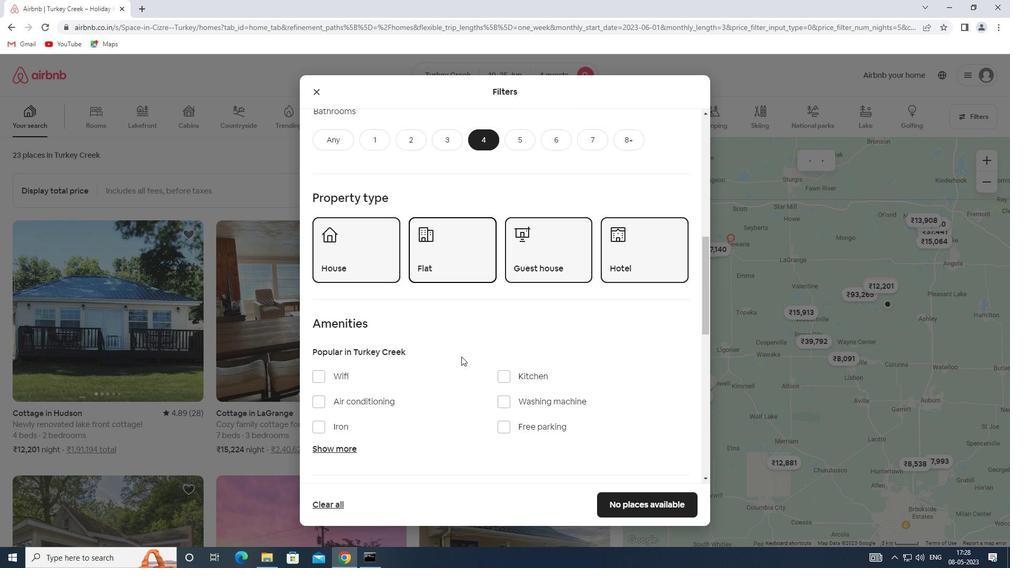 
Action: Mouse scrolled (461, 356) with delta (0, 0)
Screenshot: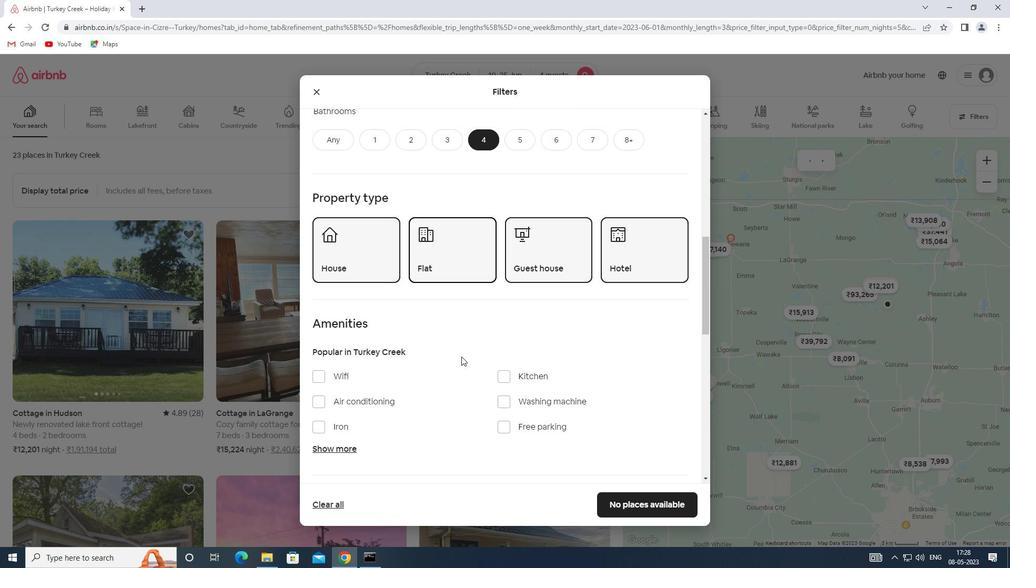 
Action: Mouse moved to (314, 255)
Screenshot: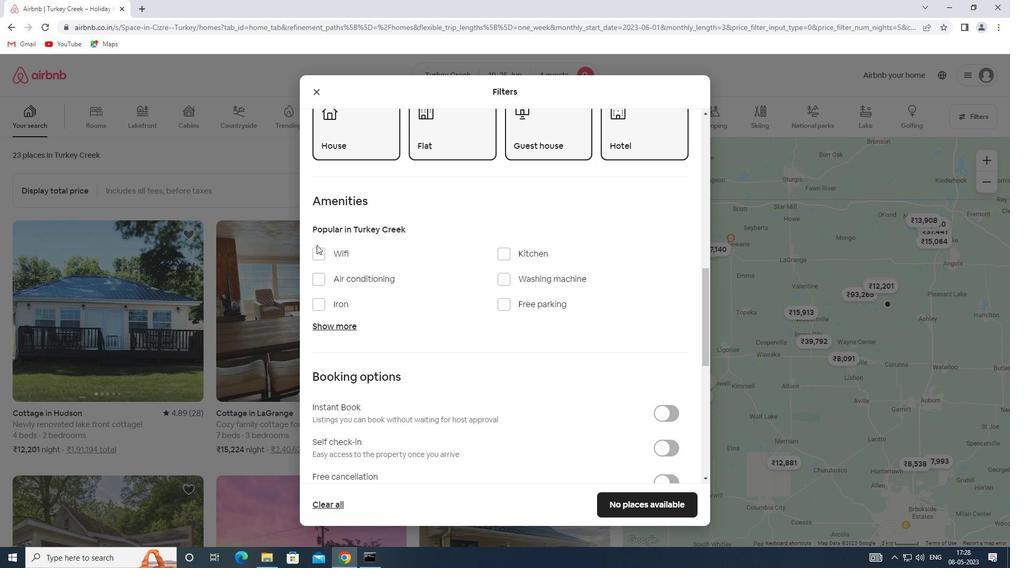 
Action: Mouse pressed left at (314, 255)
Screenshot: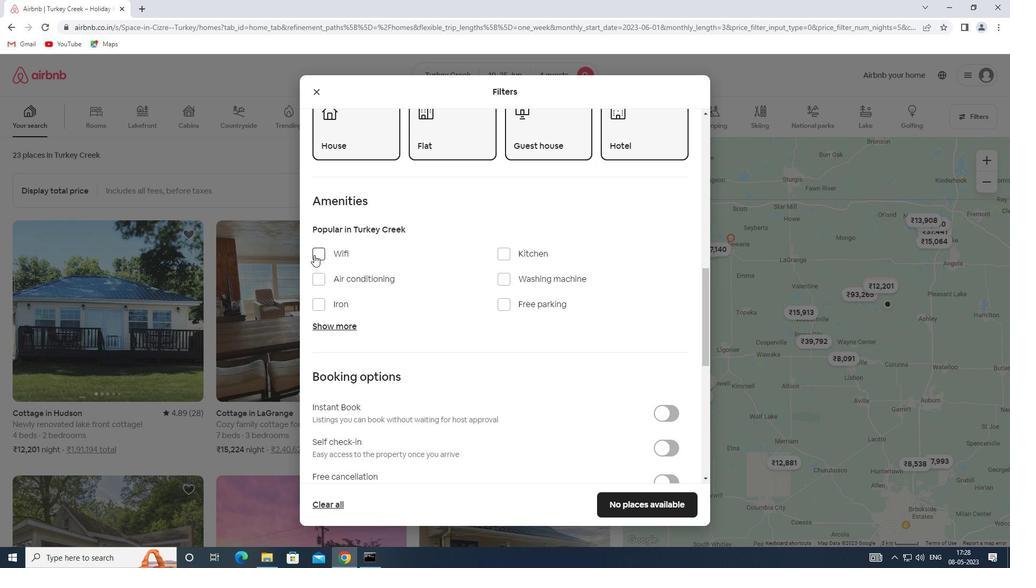 
Action: Mouse moved to (335, 325)
Screenshot: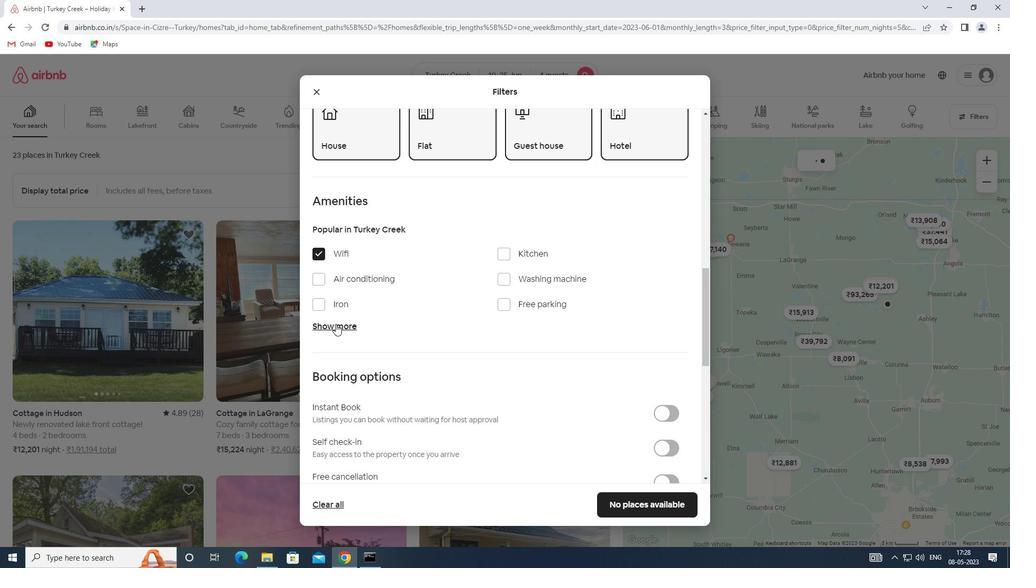
Action: Mouse pressed left at (335, 325)
Screenshot: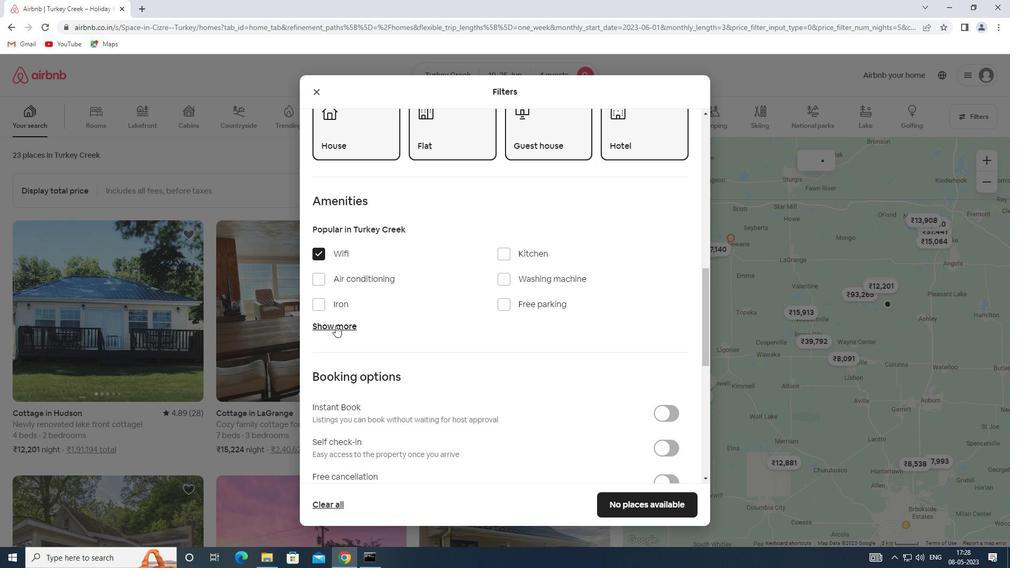 
Action: Mouse moved to (499, 391)
Screenshot: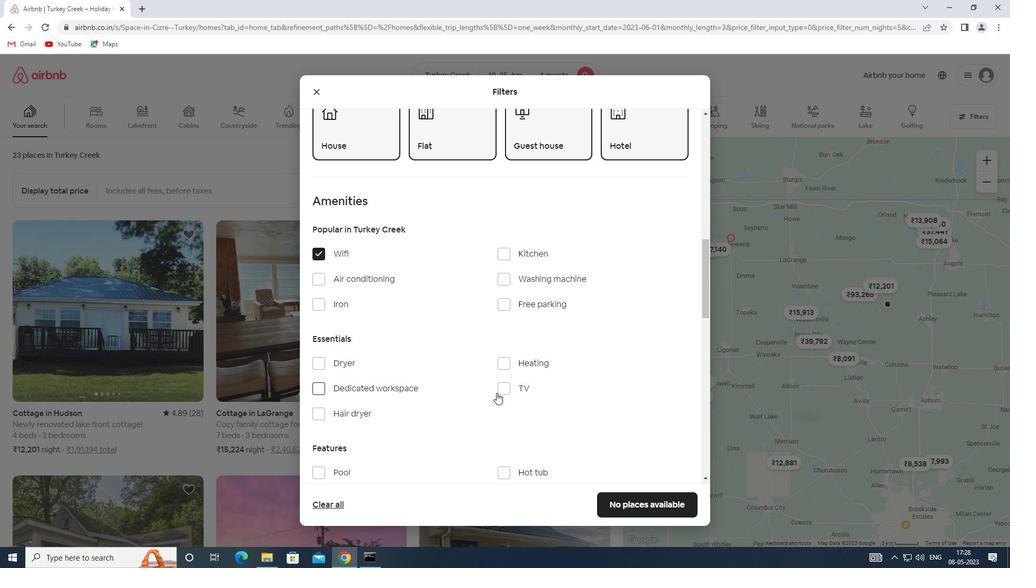 
Action: Mouse pressed left at (499, 391)
Screenshot: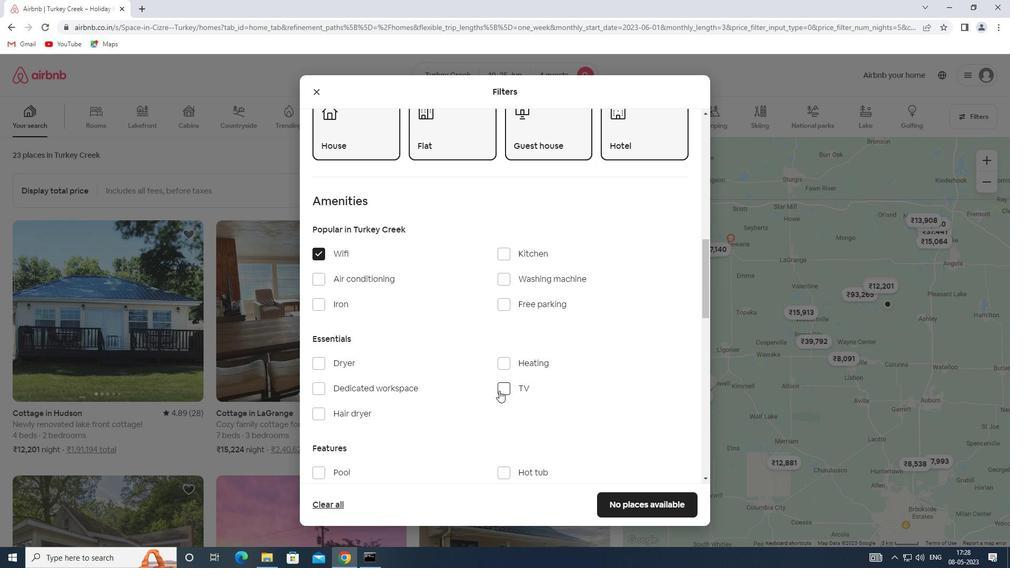 
Action: Mouse moved to (502, 306)
Screenshot: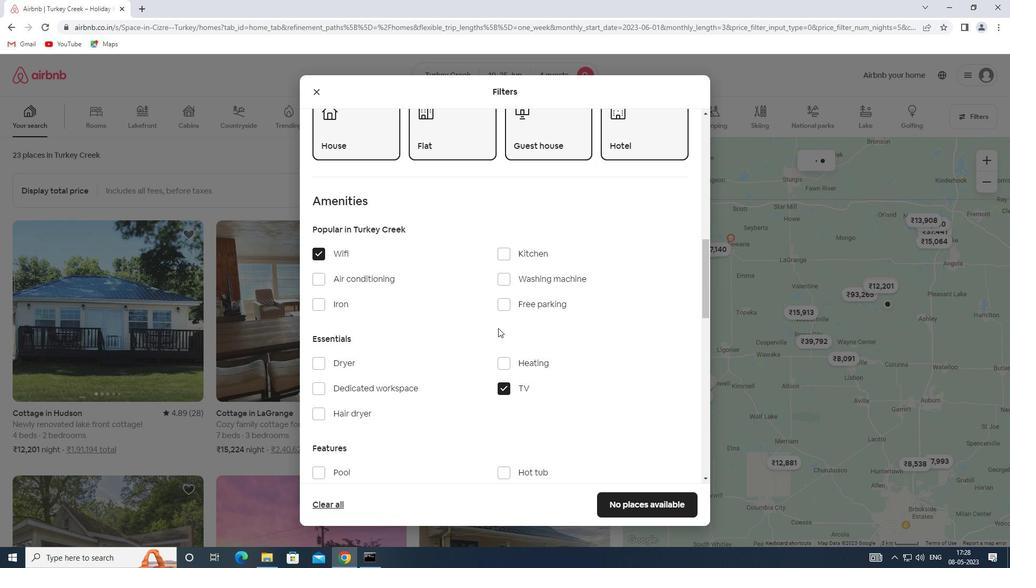 
Action: Mouse pressed left at (502, 306)
Screenshot: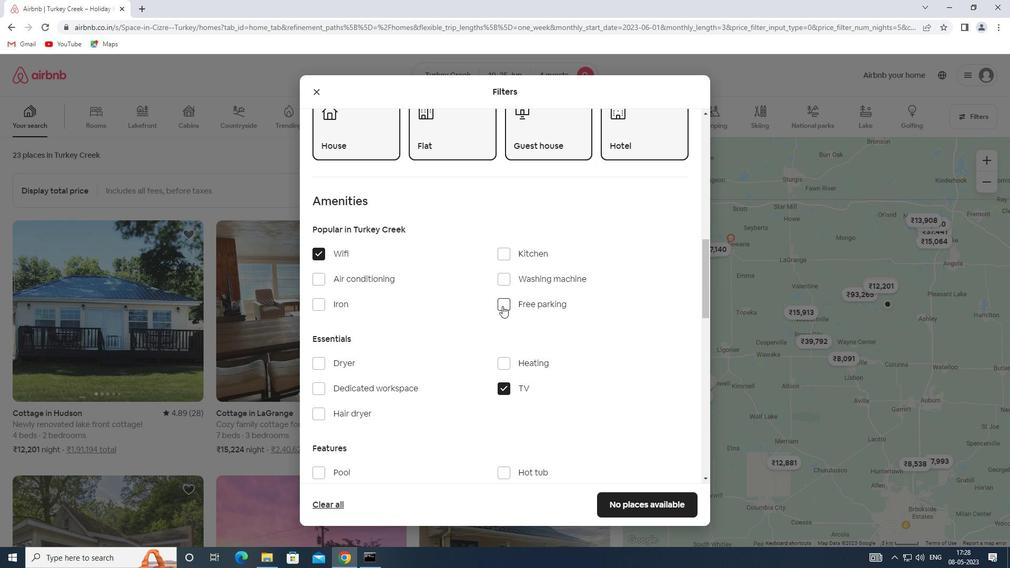 
Action: Mouse moved to (392, 333)
Screenshot: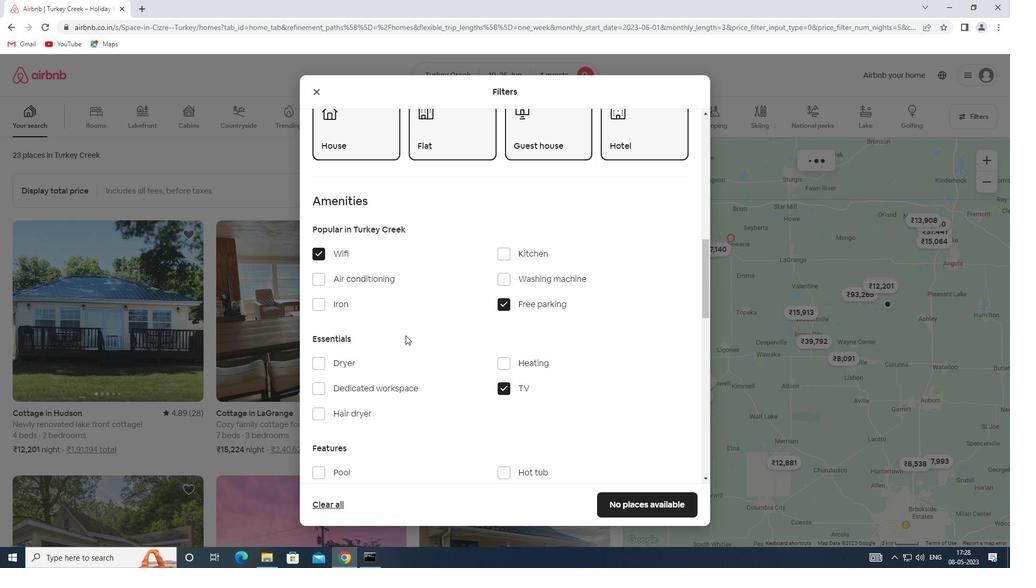 
Action: Mouse scrolled (392, 333) with delta (0, 0)
Screenshot: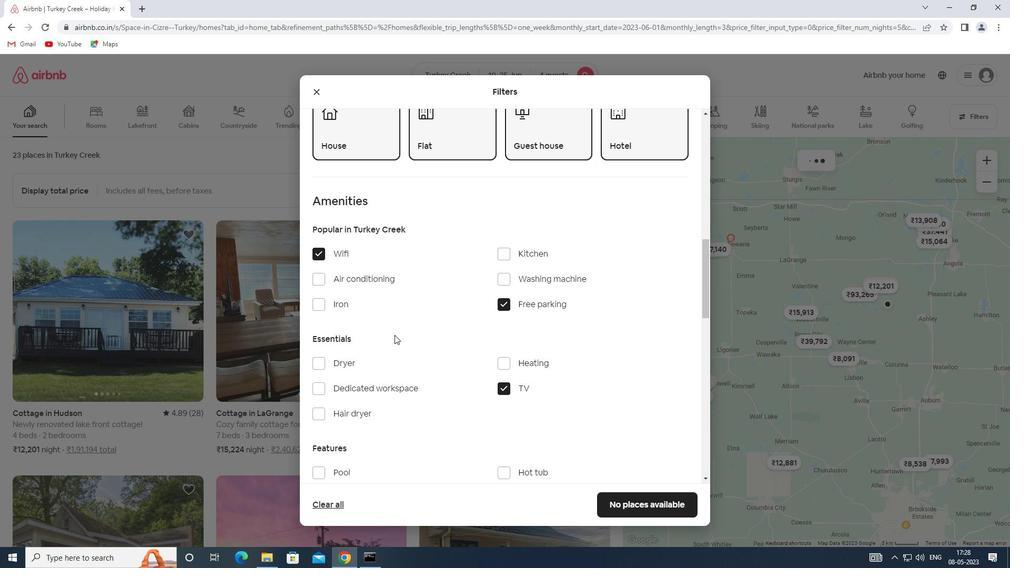 
Action: Mouse scrolled (392, 333) with delta (0, 0)
Screenshot: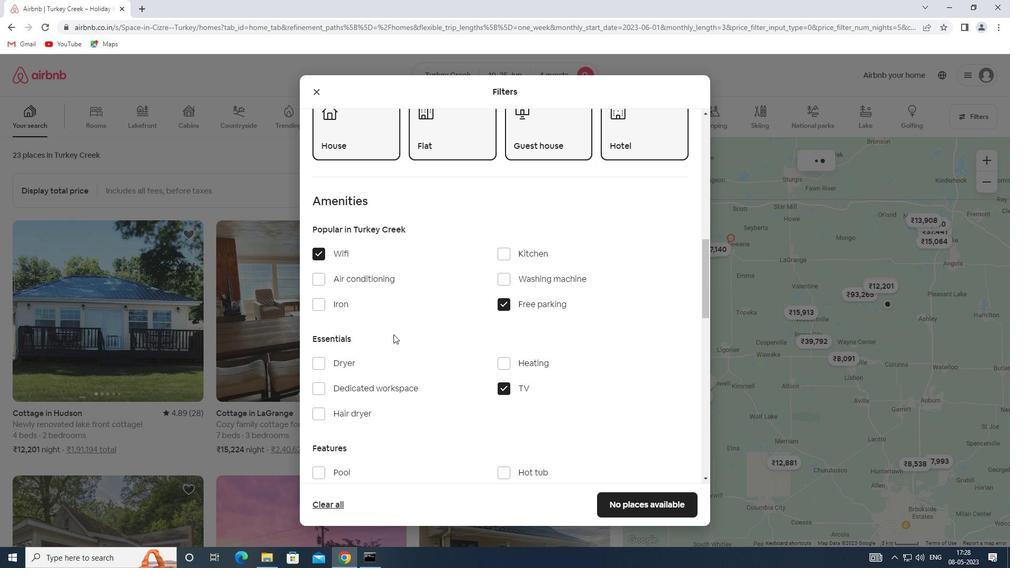 
Action: Mouse scrolled (392, 333) with delta (0, 0)
Screenshot: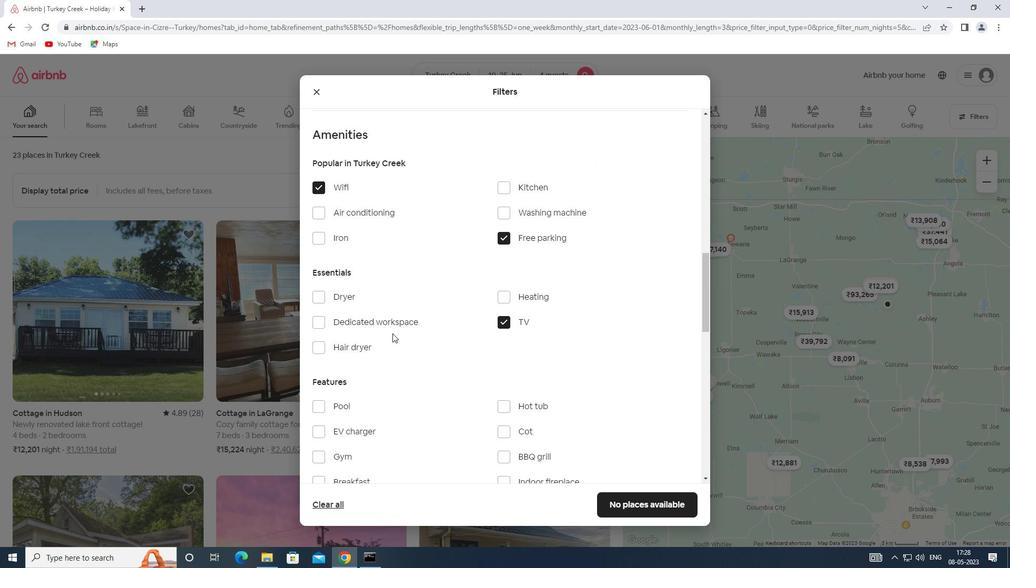 
Action: Mouse scrolled (392, 333) with delta (0, 0)
Screenshot: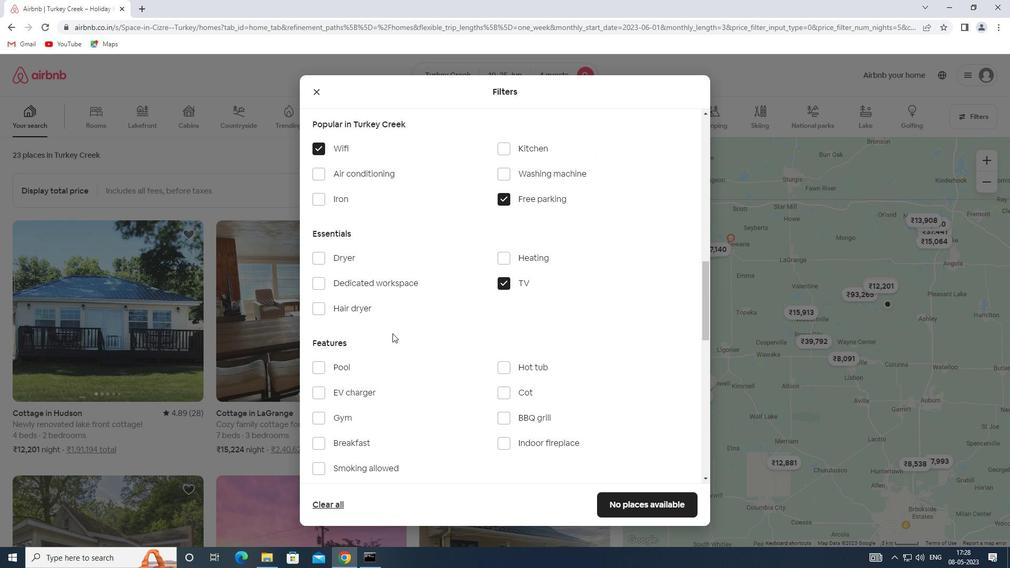 
Action: Mouse moved to (349, 332)
Screenshot: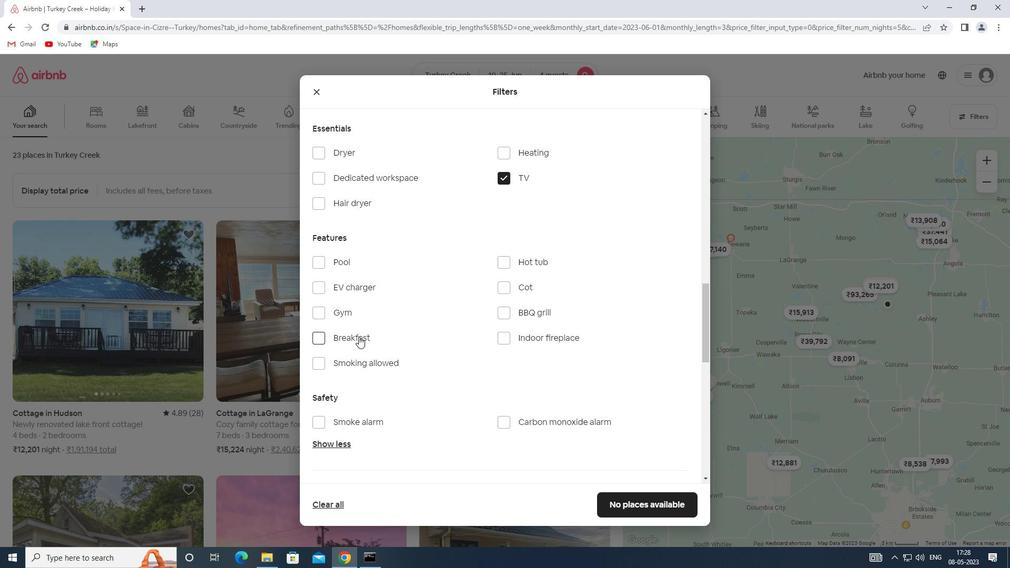 
Action: Mouse pressed left at (349, 332)
Screenshot: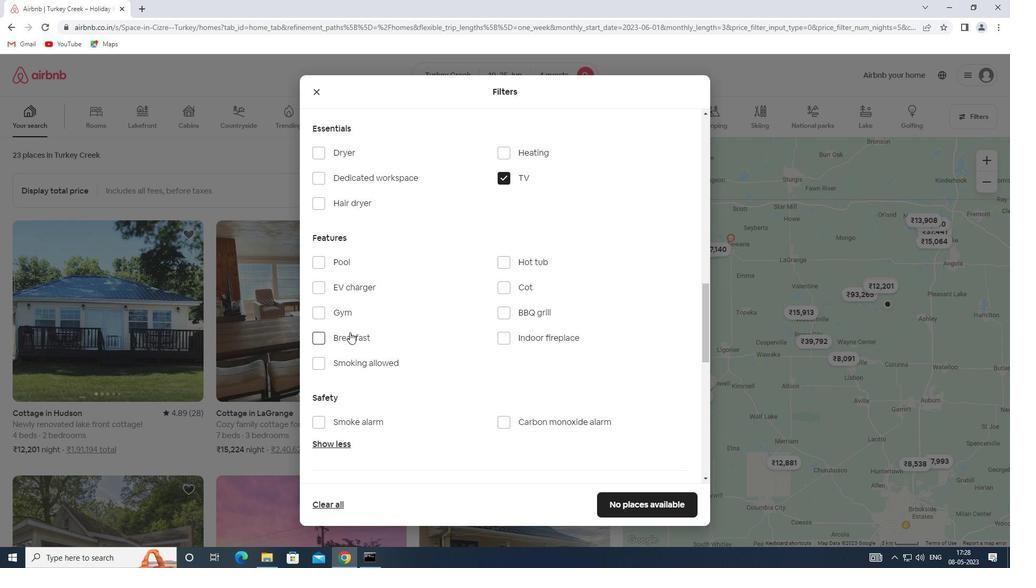 
Action: Mouse moved to (341, 308)
Screenshot: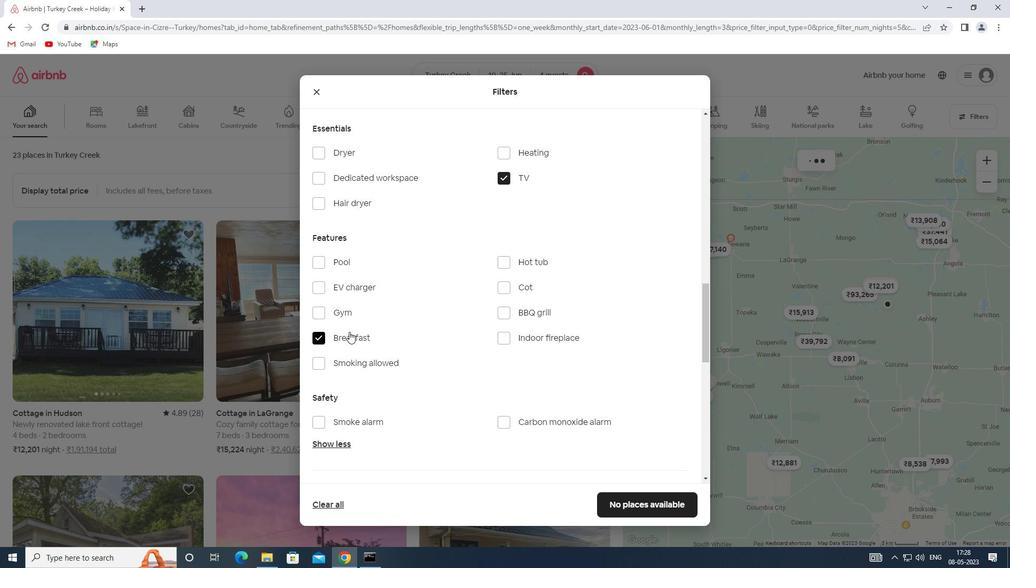 
Action: Mouse pressed left at (341, 308)
Screenshot: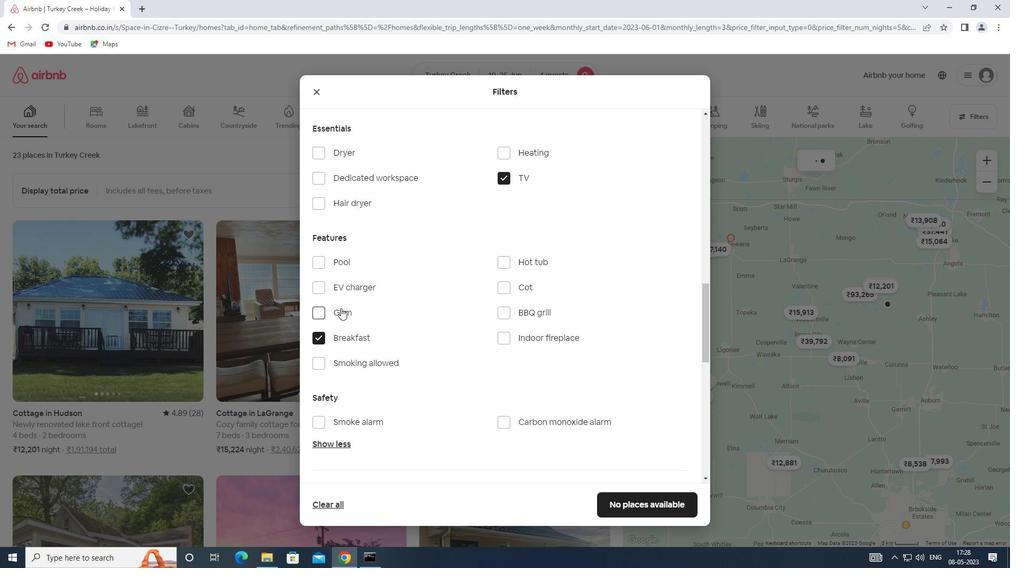 
Action: Mouse moved to (480, 343)
Screenshot: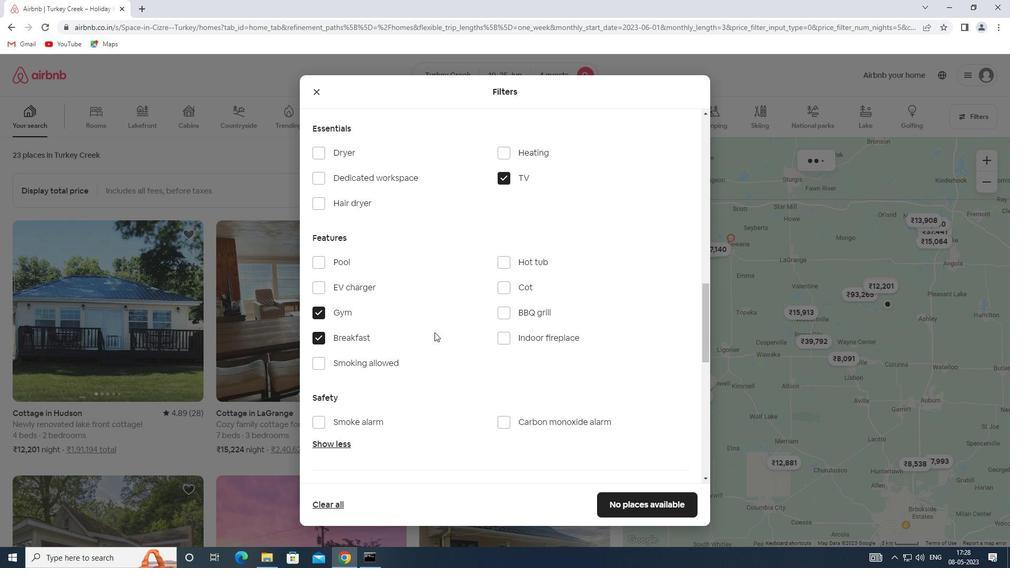 
Action: Mouse scrolled (480, 343) with delta (0, 0)
Screenshot: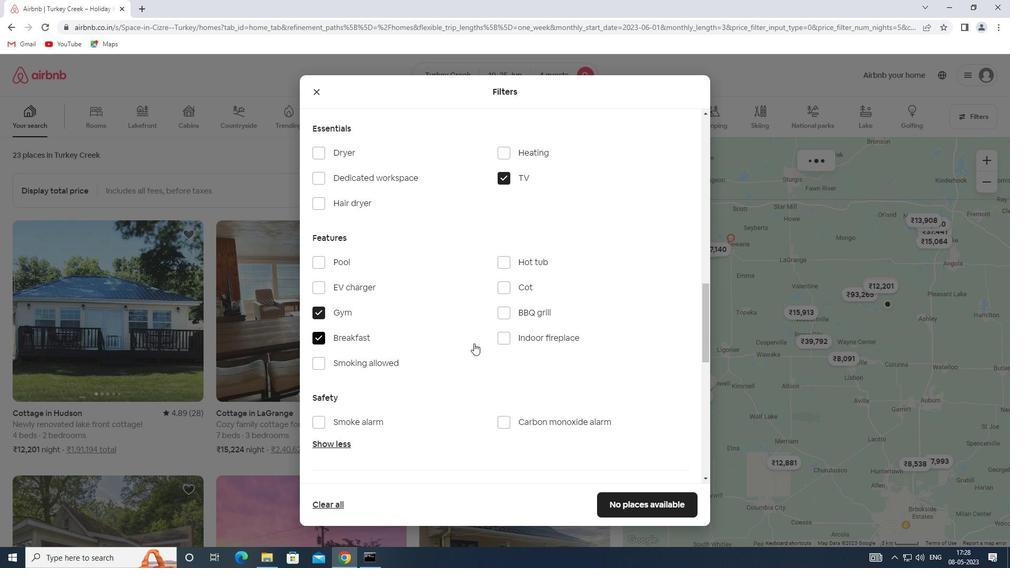 
Action: Mouse scrolled (480, 343) with delta (0, 0)
Screenshot: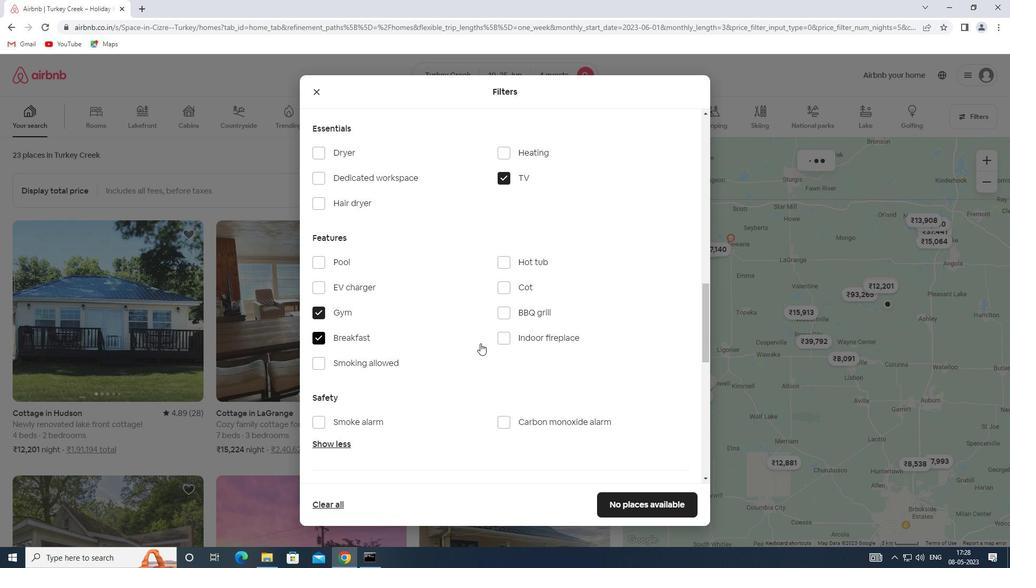 
Action: Mouse moved to (484, 344)
Screenshot: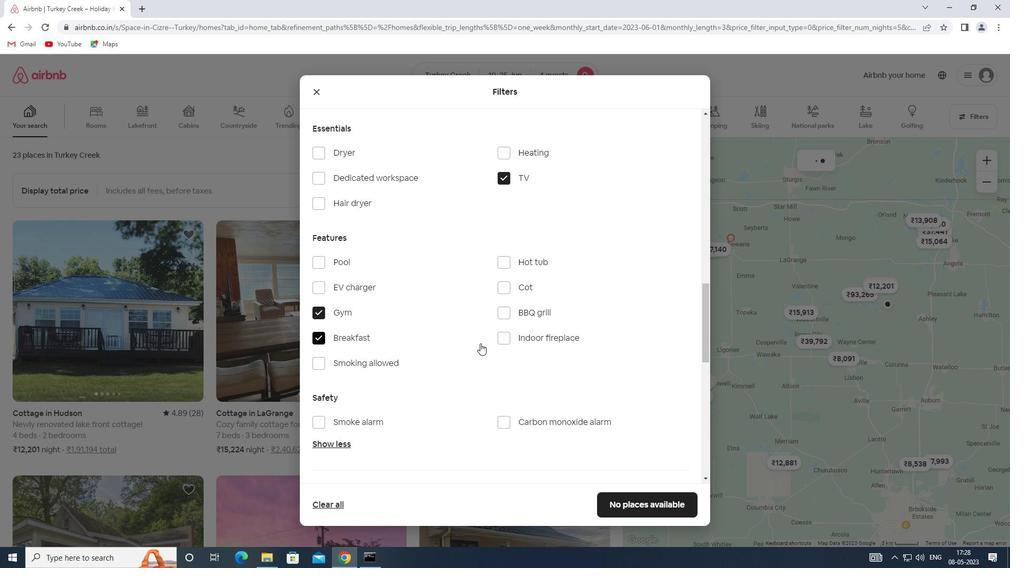 
Action: Mouse scrolled (484, 343) with delta (0, 0)
Screenshot: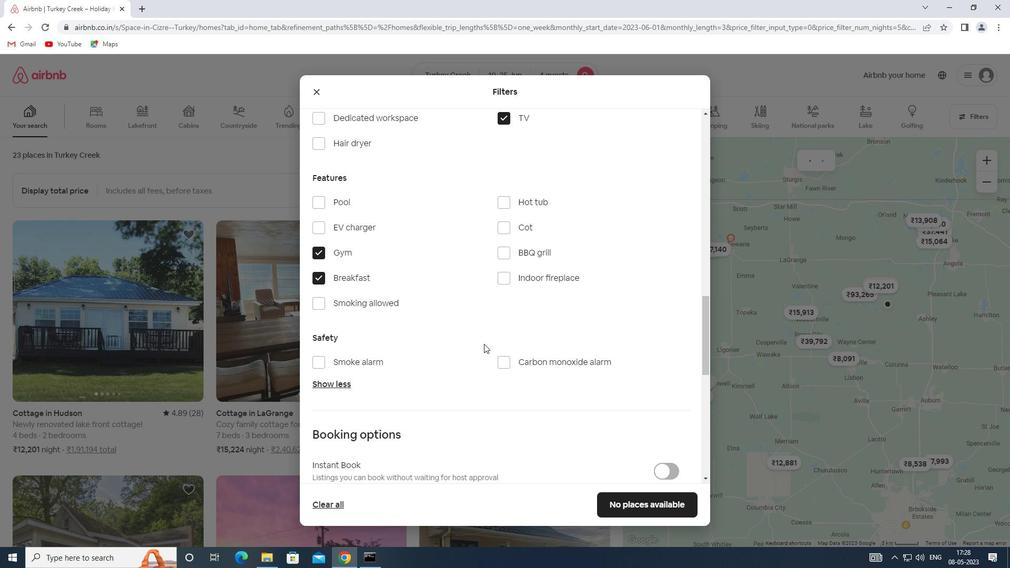 
Action: Mouse scrolled (484, 343) with delta (0, 0)
Screenshot: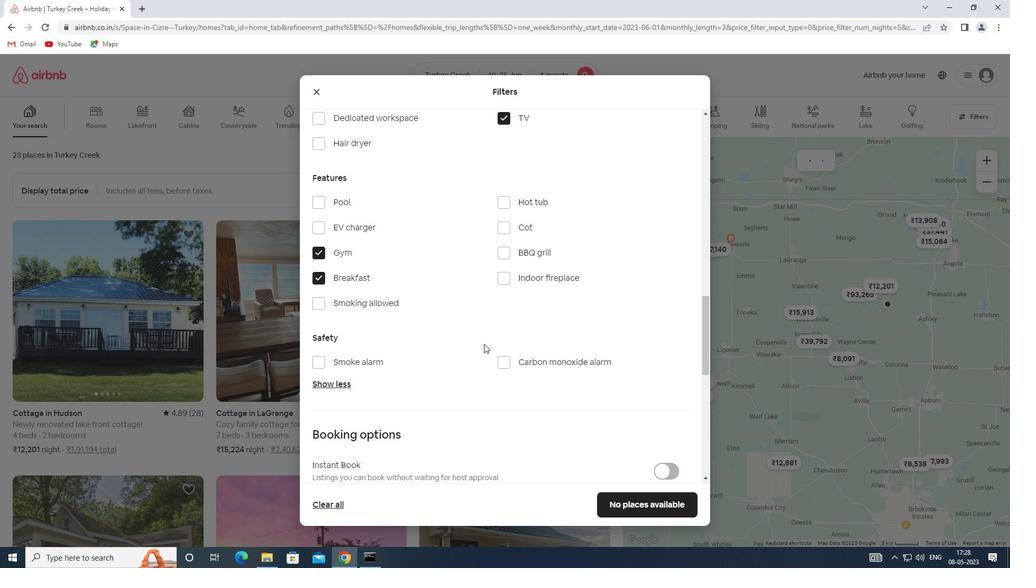
Action: Mouse moved to (673, 352)
Screenshot: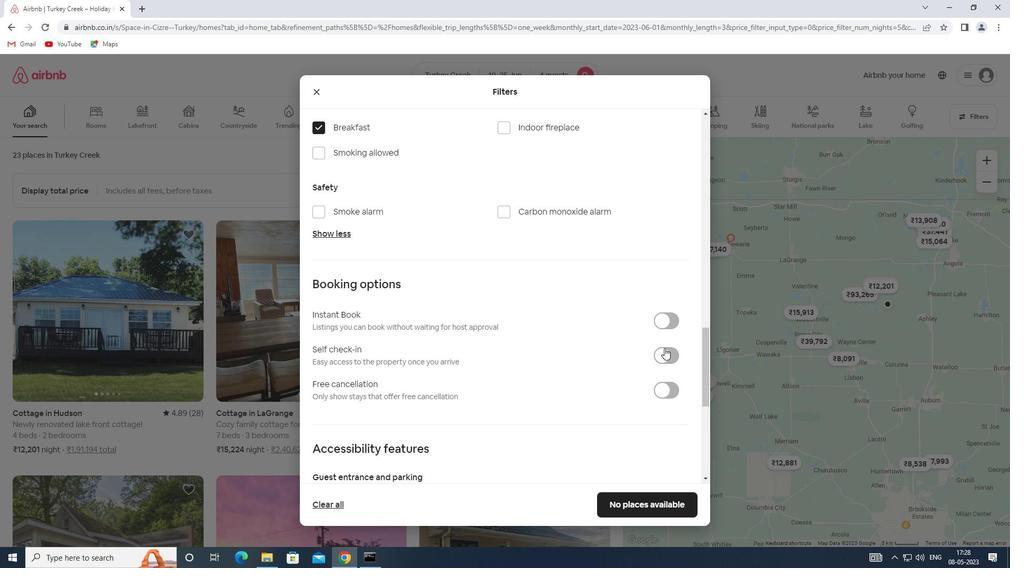 
Action: Mouse pressed left at (673, 352)
Screenshot: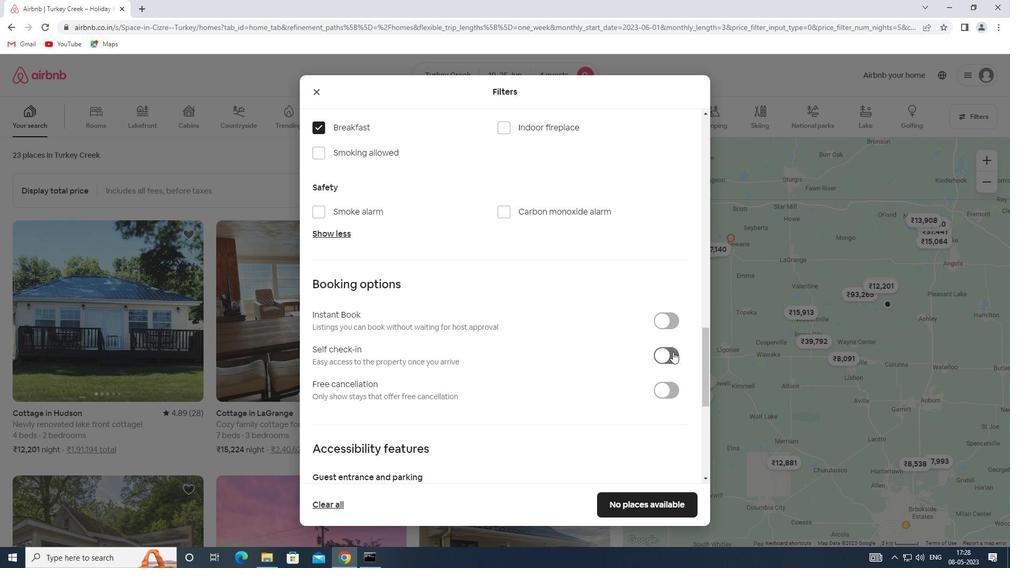 
Action: Mouse moved to (476, 386)
Screenshot: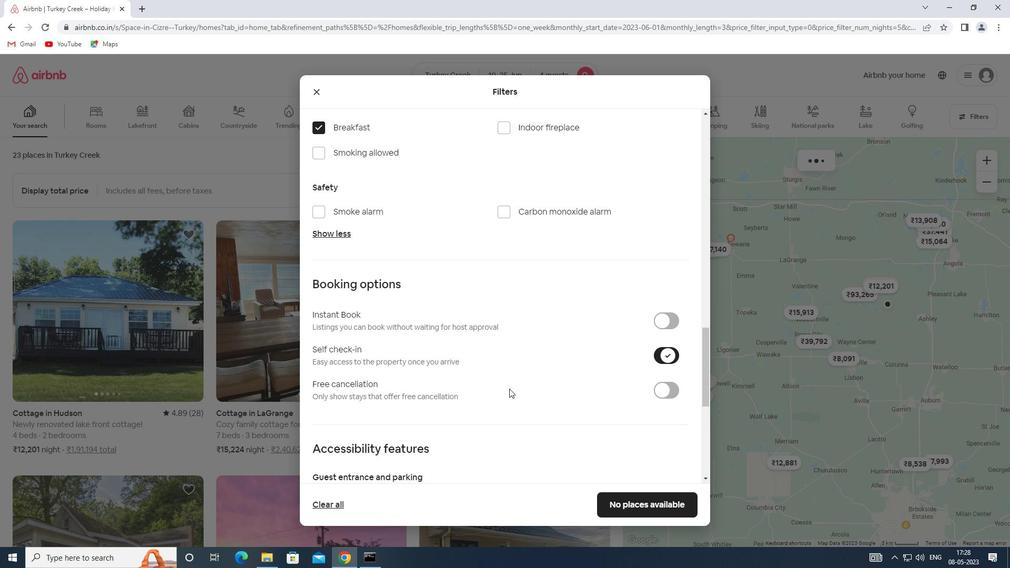 
Action: Mouse scrolled (476, 386) with delta (0, 0)
Screenshot: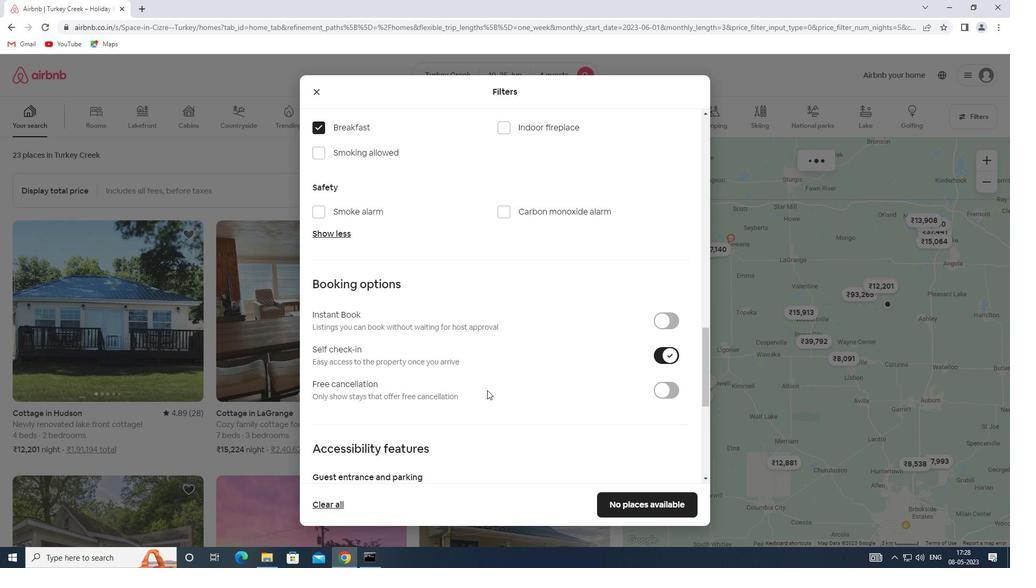 
Action: Mouse scrolled (476, 386) with delta (0, 0)
Screenshot: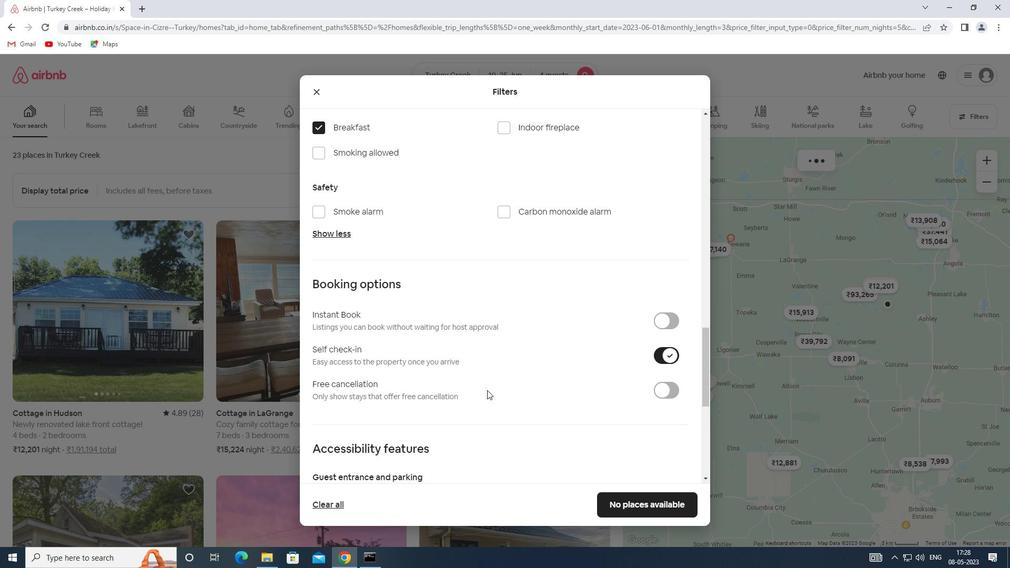 
Action: Mouse scrolled (476, 386) with delta (0, 0)
Screenshot: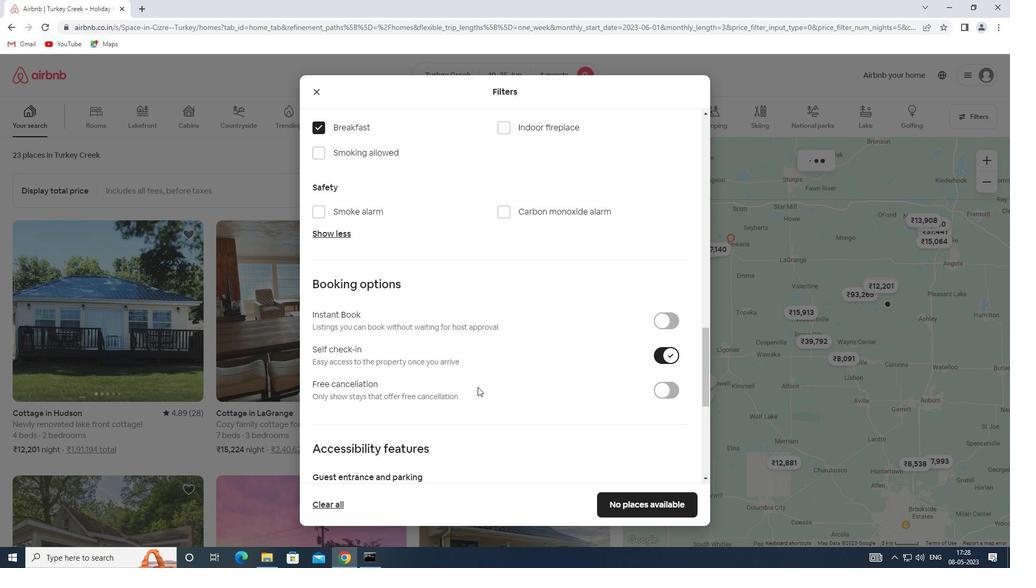 
Action: Mouse scrolled (476, 386) with delta (0, 0)
Screenshot: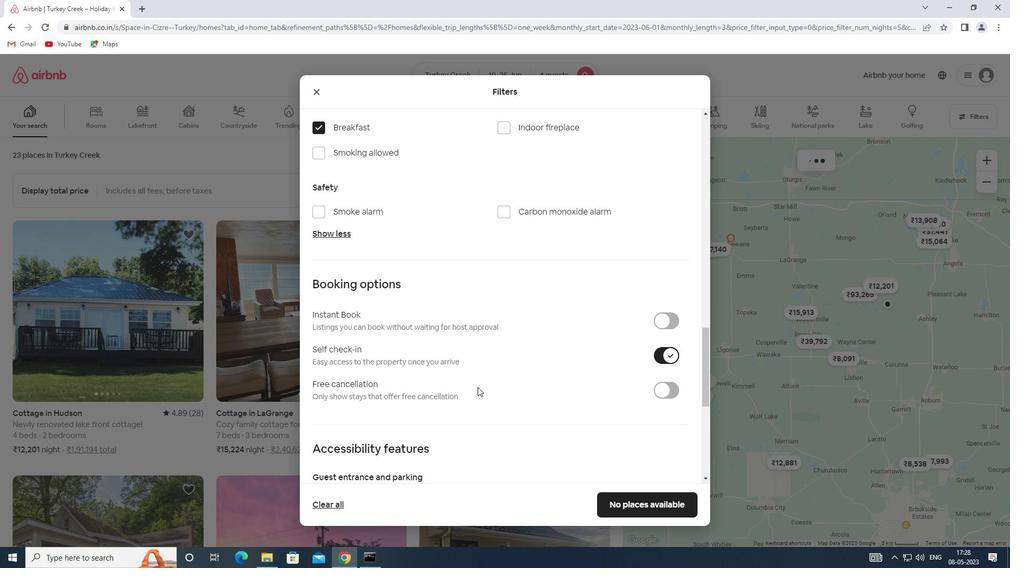 
Action: Mouse moved to (476, 384)
Screenshot: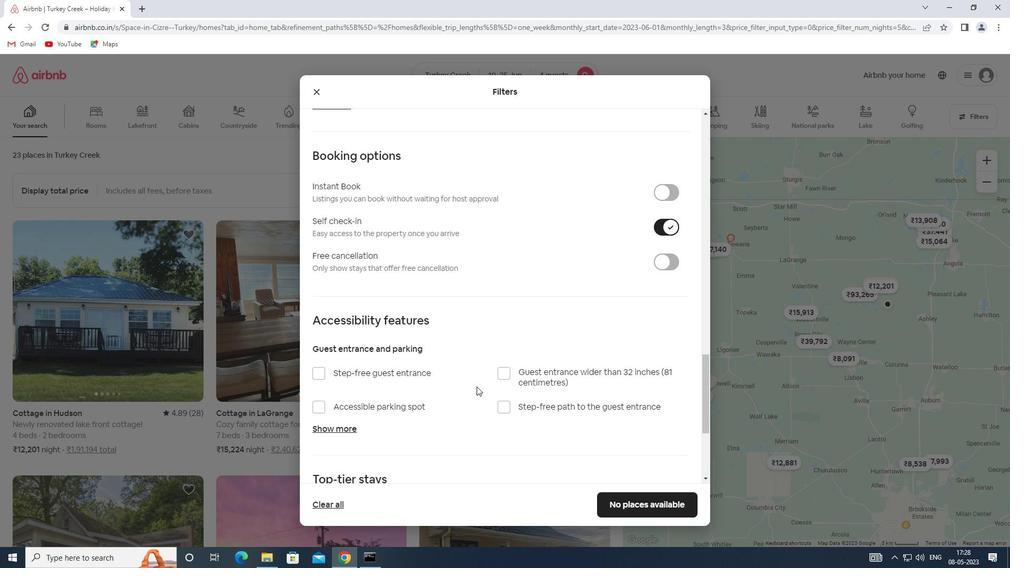 
Action: Mouse scrolled (476, 384) with delta (0, 0)
Screenshot: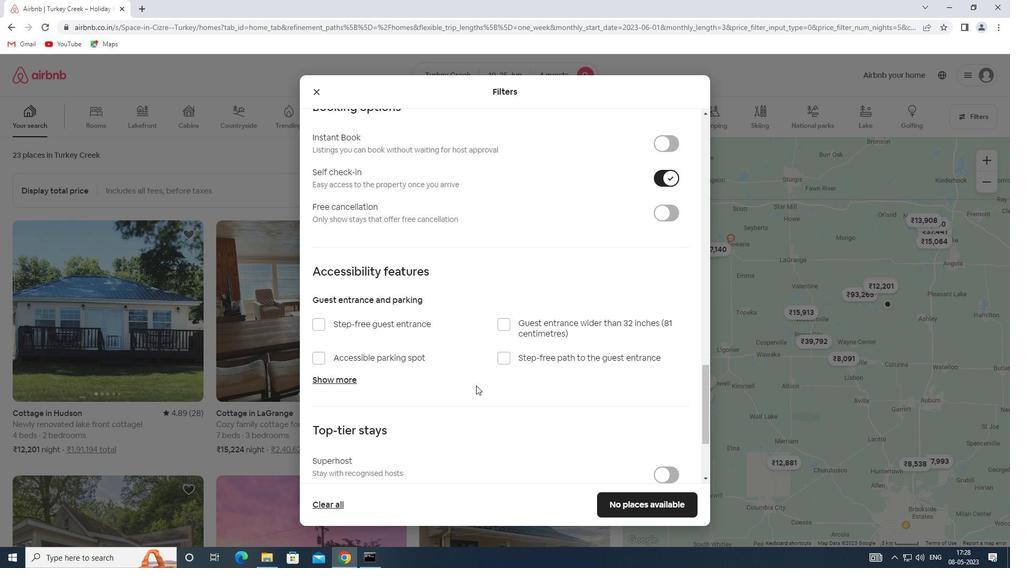 
Action: Mouse scrolled (476, 384) with delta (0, 0)
Screenshot: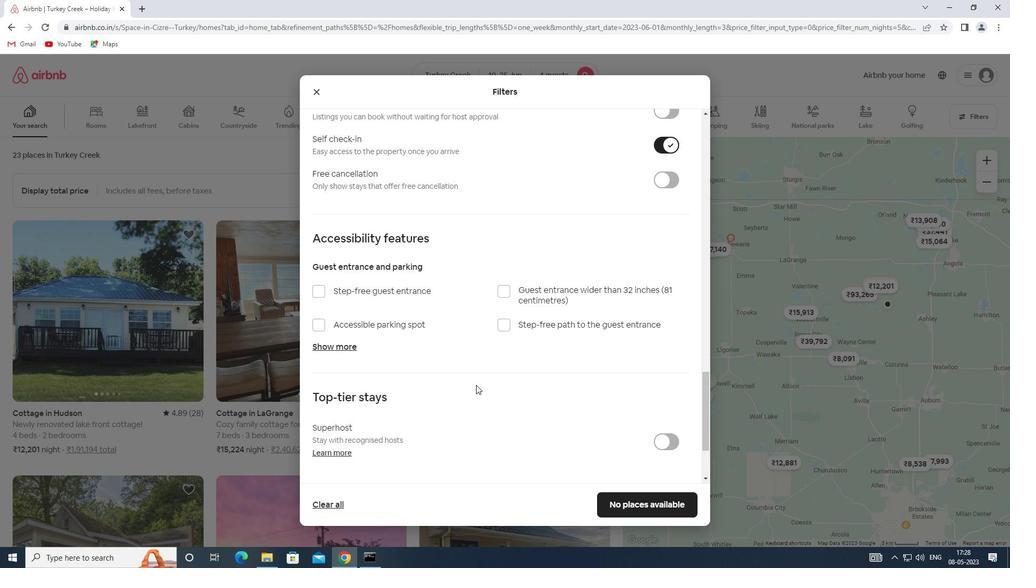 
Action: Mouse scrolled (476, 384) with delta (0, 0)
Screenshot: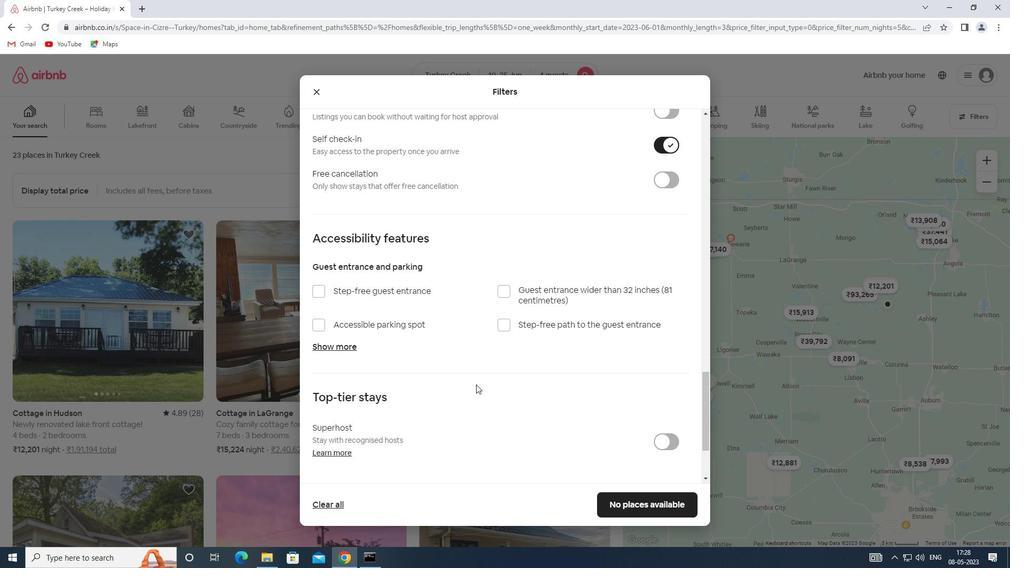 
Action: Mouse moved to (338, 423)
Screenshot: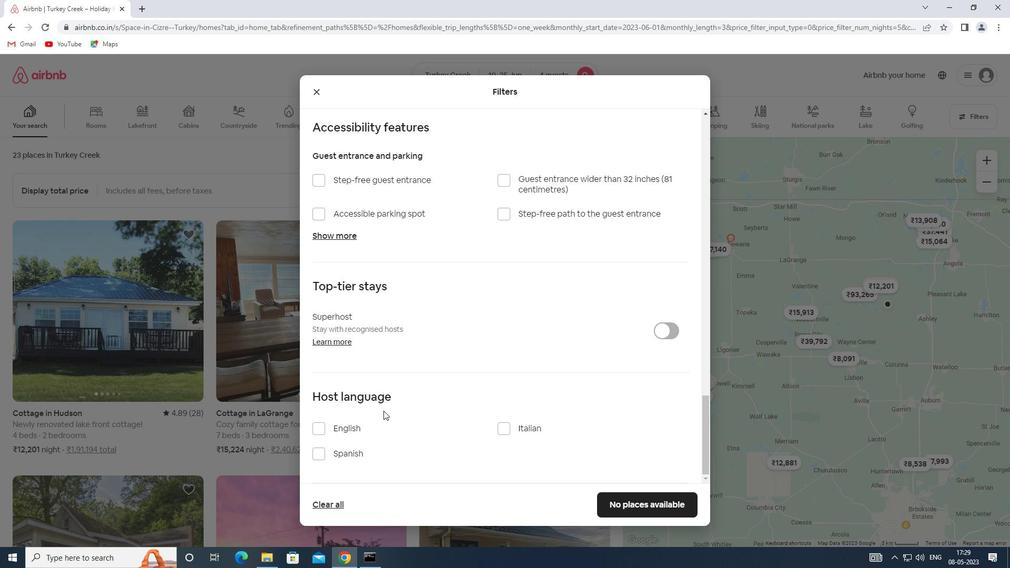 
Action: Mouse pressed left at (338, 423)
Screenshot: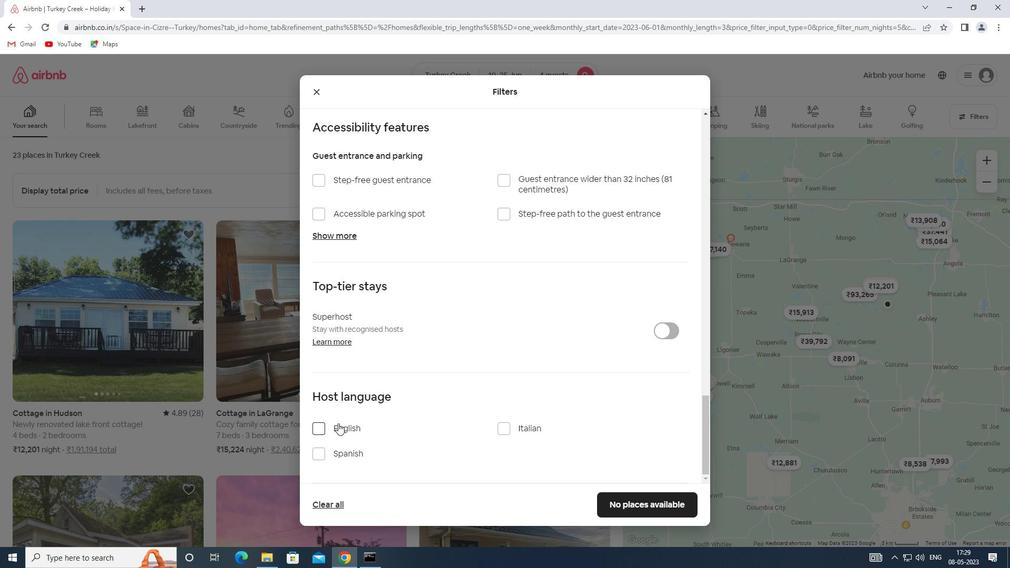 
Action: Mouse moved to (623, 500)
Screenshot: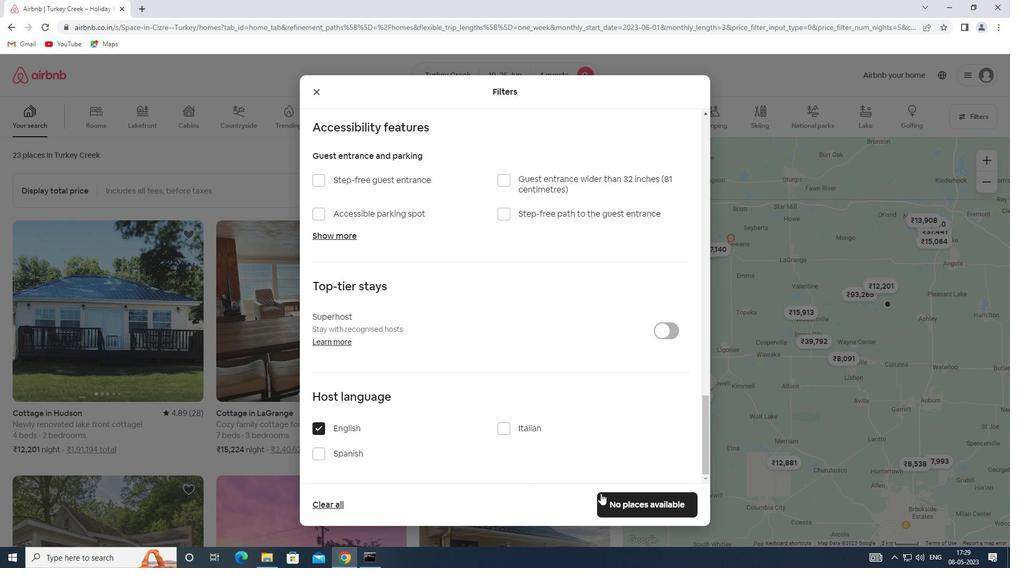 
Action: Mouse pressed left at (623, 500)
Screenshot: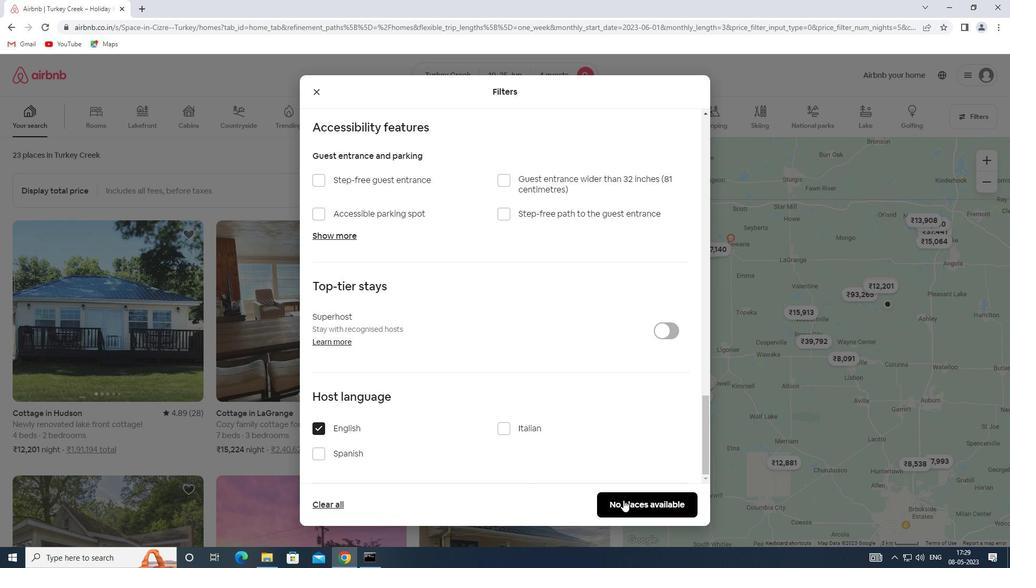 
